 Task: Look for space in Selogiri, Indonesia from 4th June, 2023 to 15th June, 2023 for 2 adults in price range Rs.10000 to Rs.15000. Place can be entire place with 1  bedroom having 1 bed and 1 bathroom. Property type can be house, flat, guest house, hotel. Booking option can be shelf check-in. Required host language is English.
Action: Mouse moved to (426, 50)
Screenshot: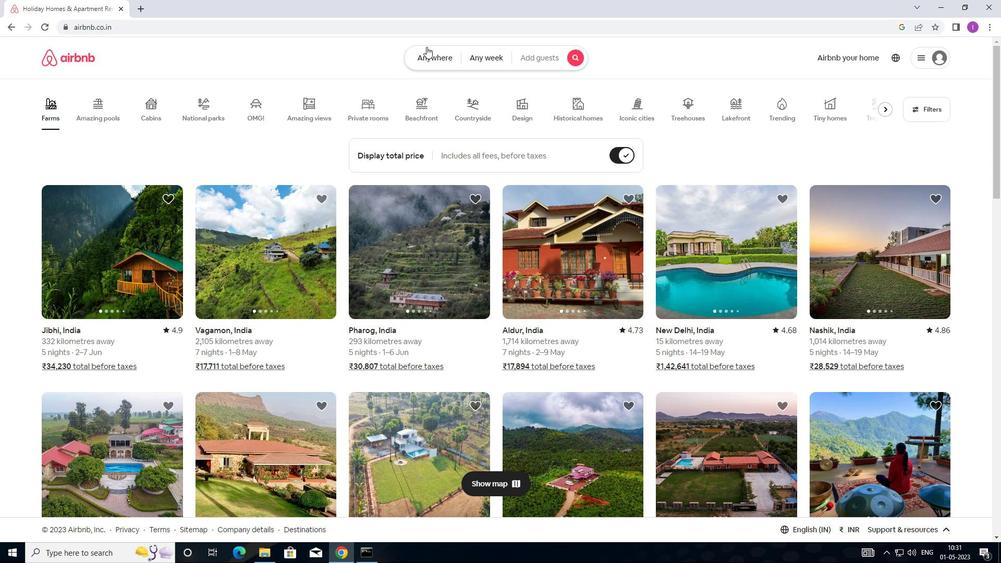 
Action: Mouse pressed left at (426, 50)
Screenshot: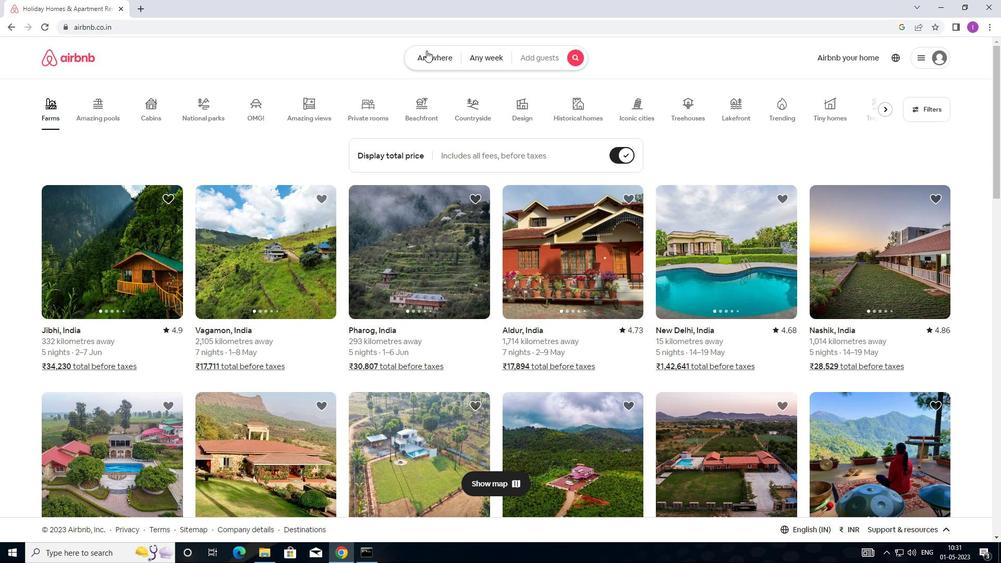
Action: Mouse moved to (327, 104)
Screenshot: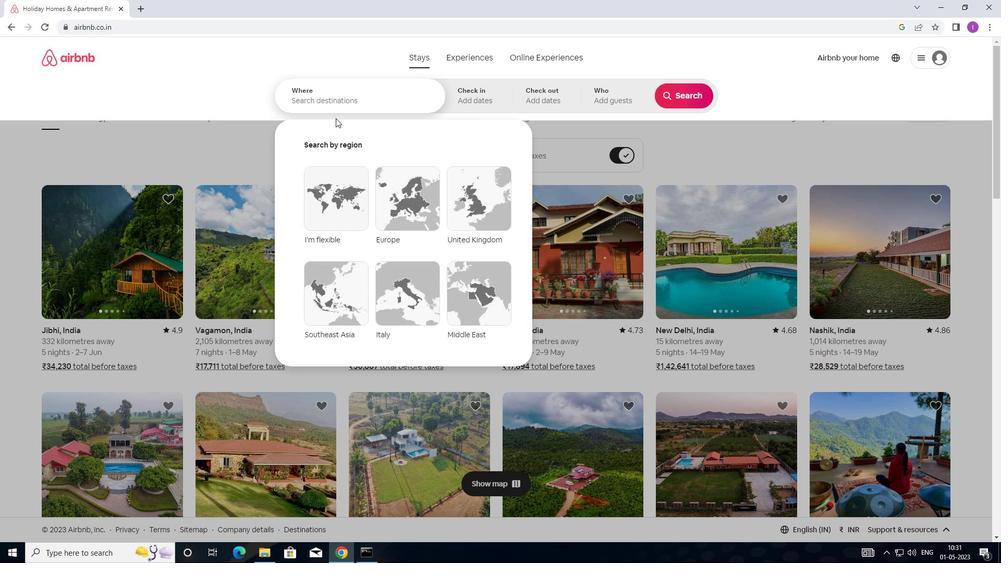 
Action: Mouse pressed left at (327, 104)
Screenshot: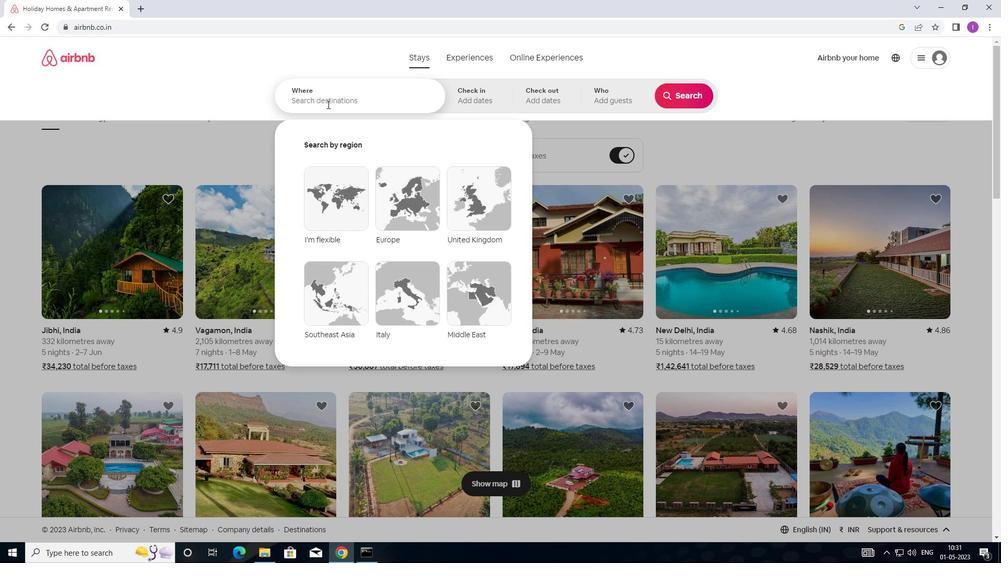 
Action: Mouse moved to (335, 108)
Screenshot: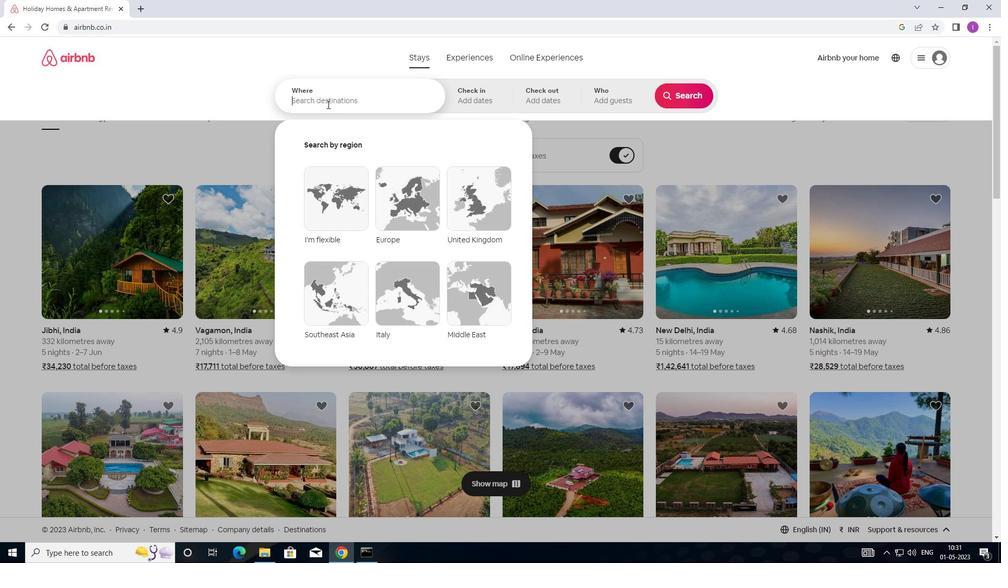 
Action: Key pressed <Key.shift>SELOGIRI,<Key.shift>INDONESIA
Screenshot: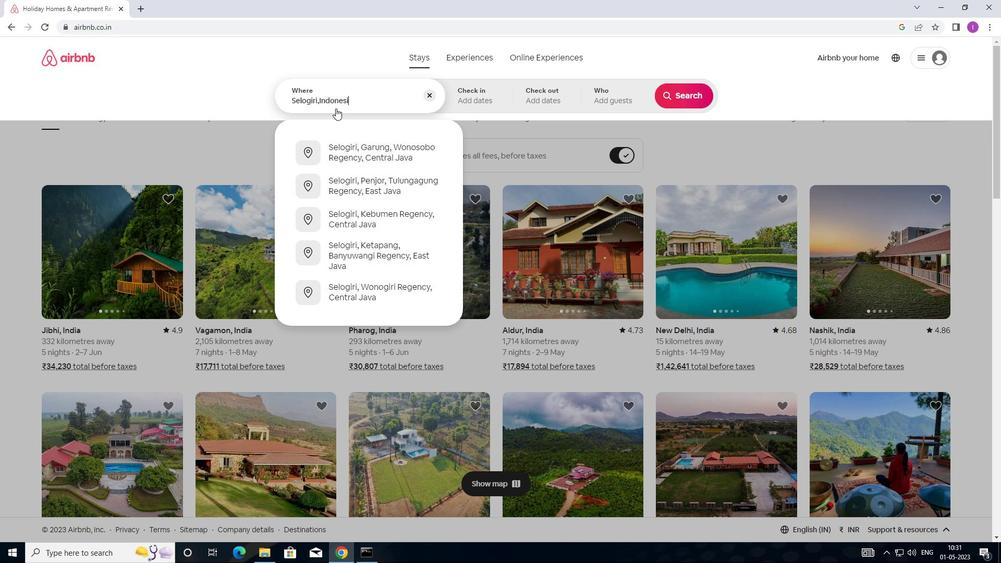 
Action: Mouse moved to (469, 102)
Screenshot: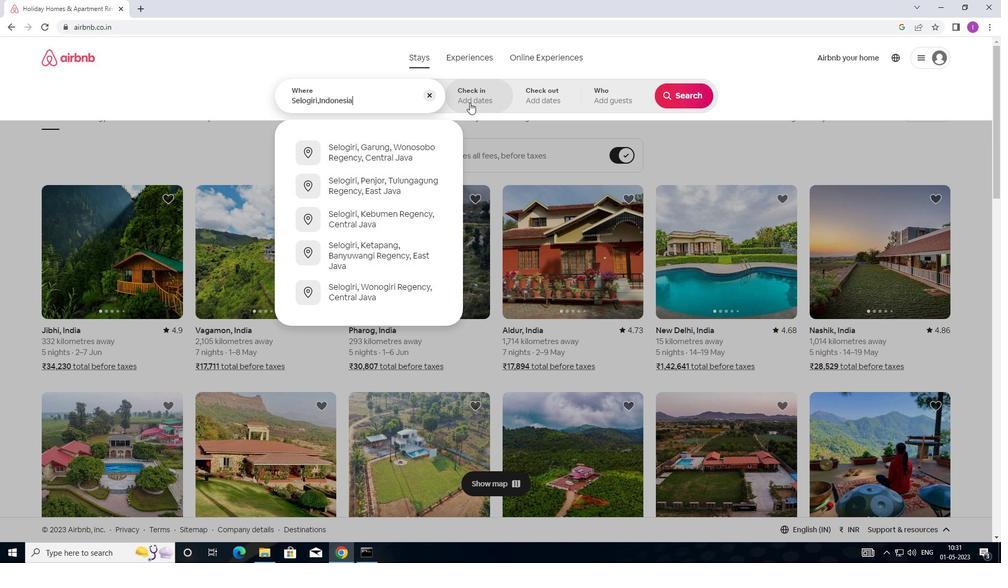 
Action: Mouse pressed left at (469, 102)
Screenshot: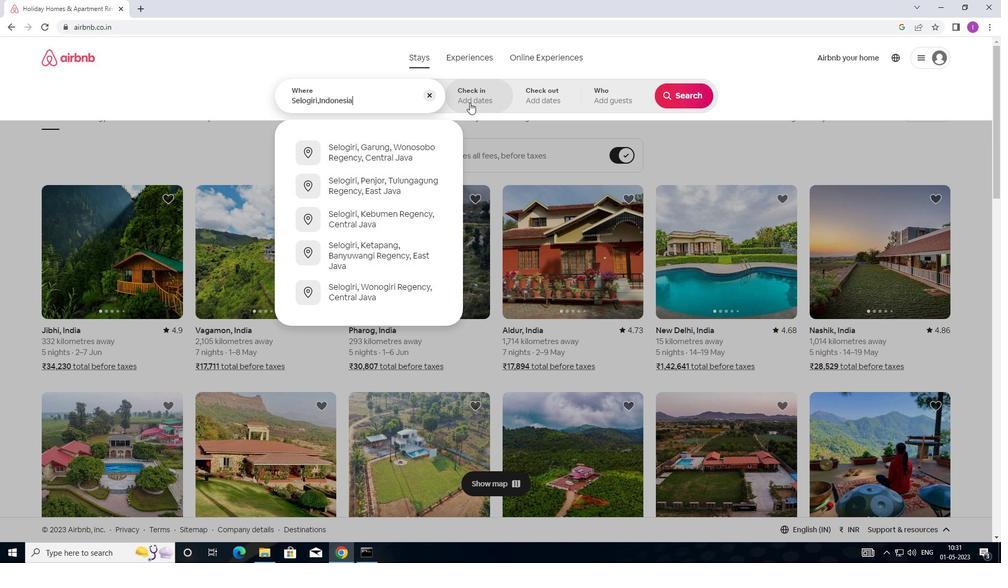 
Action: Mouse moved to (518, 252)
Screenshot: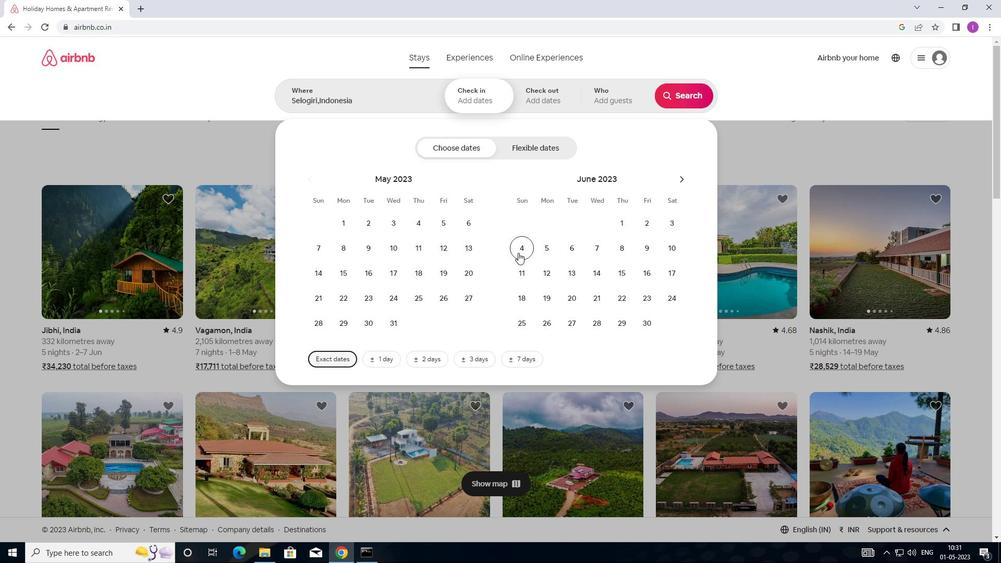 
Action: Mouse pressed left at (518, 252)
Screenshot: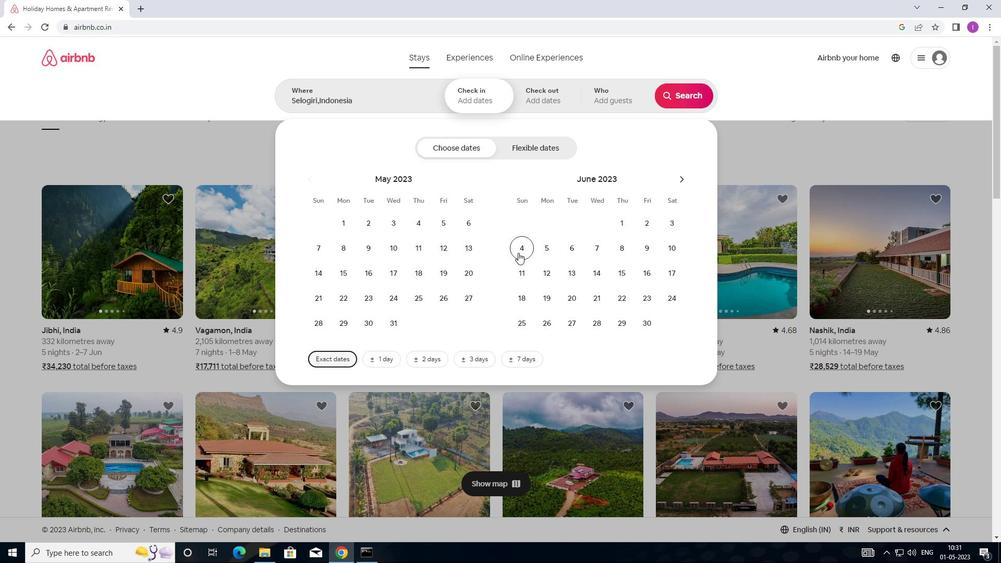 
Action: Mouse moved to (630, 277)
Screenshot: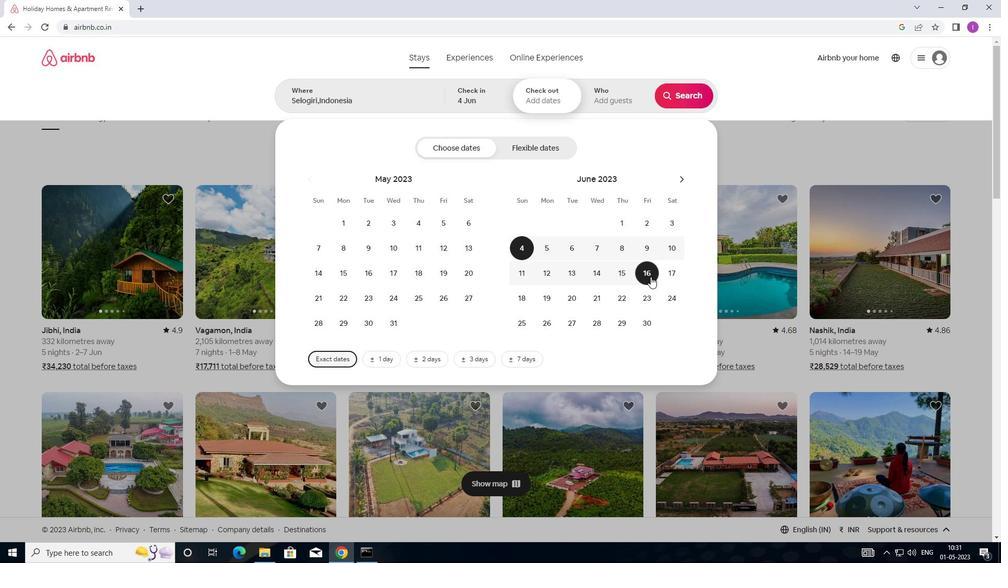 
Action: Mouse pressed left at (630, 277)
Screenshot: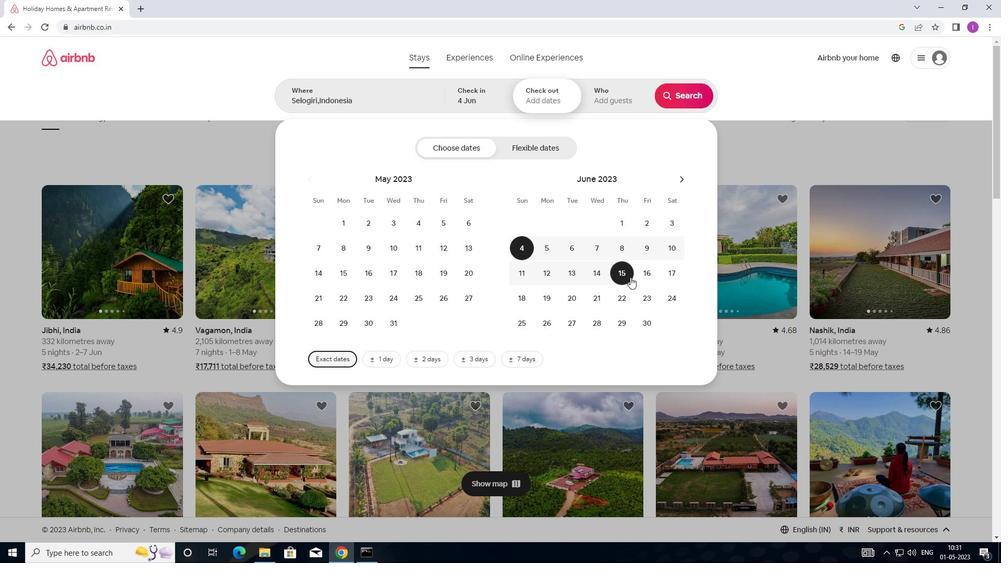 
Action: Mouse moved to (615, 104)
Screenshot: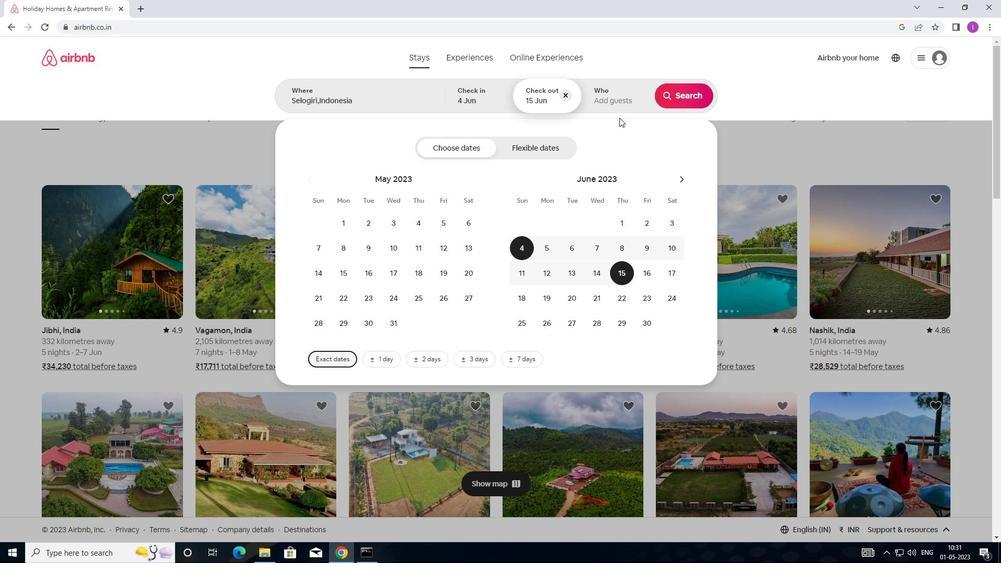
Action: Mouse pressed left at (615, 104)
Screenshot: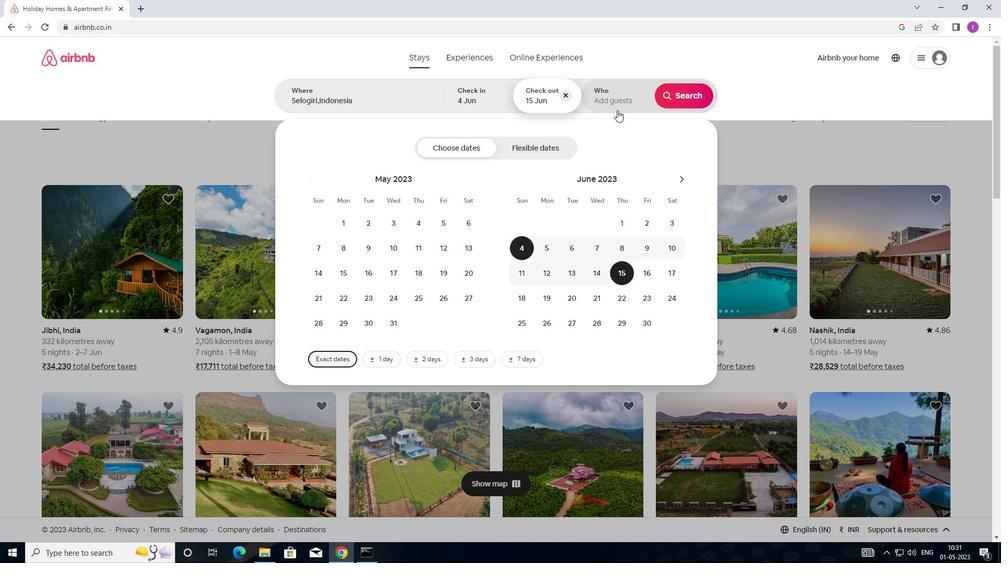 
Action: Mouse moved to (687, 152)
Screenshot: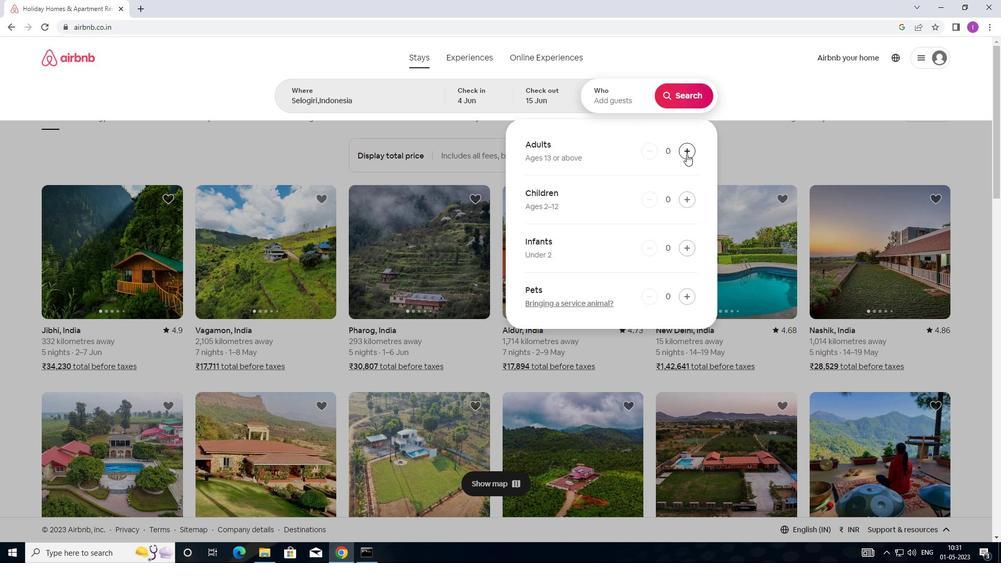 
Action: Mouse pressed left at (687, 152)
Screenshot: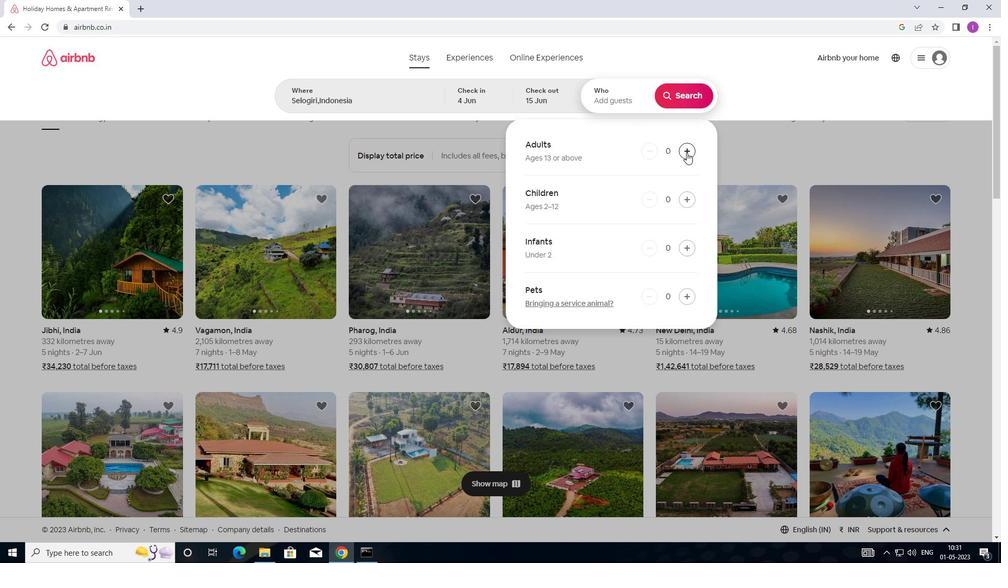 
Action: Mouse pressed left at (687, 152)
Screenshot: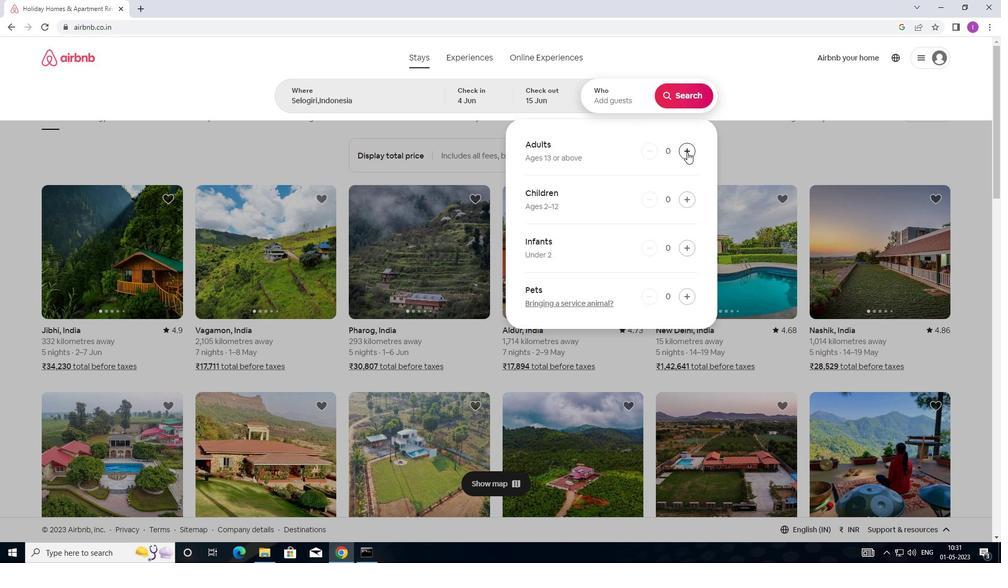 
Action: Mouse moved to (684, 100)
Screenshot: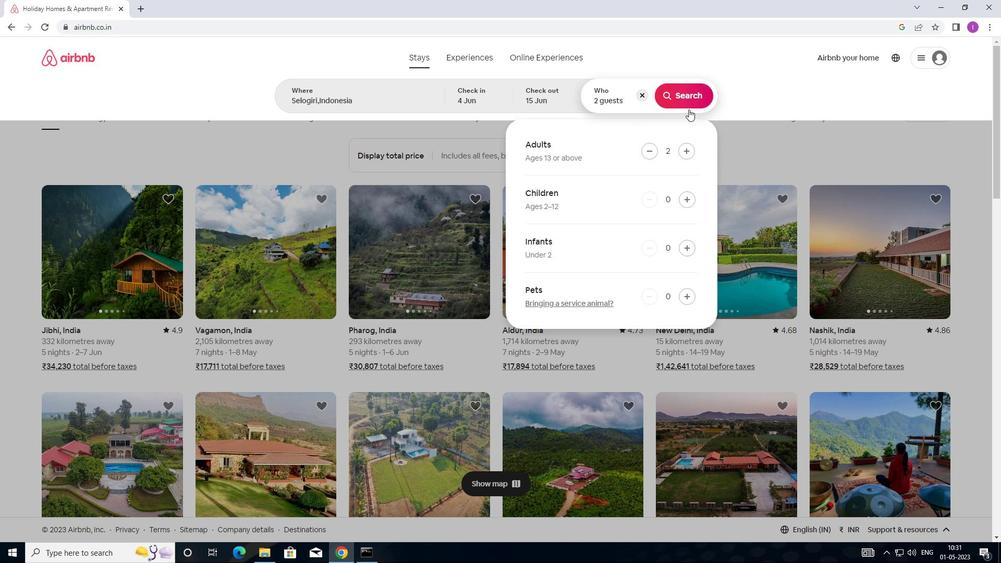 
Action: Mouse pressed left at (684, 100)
Screenshot: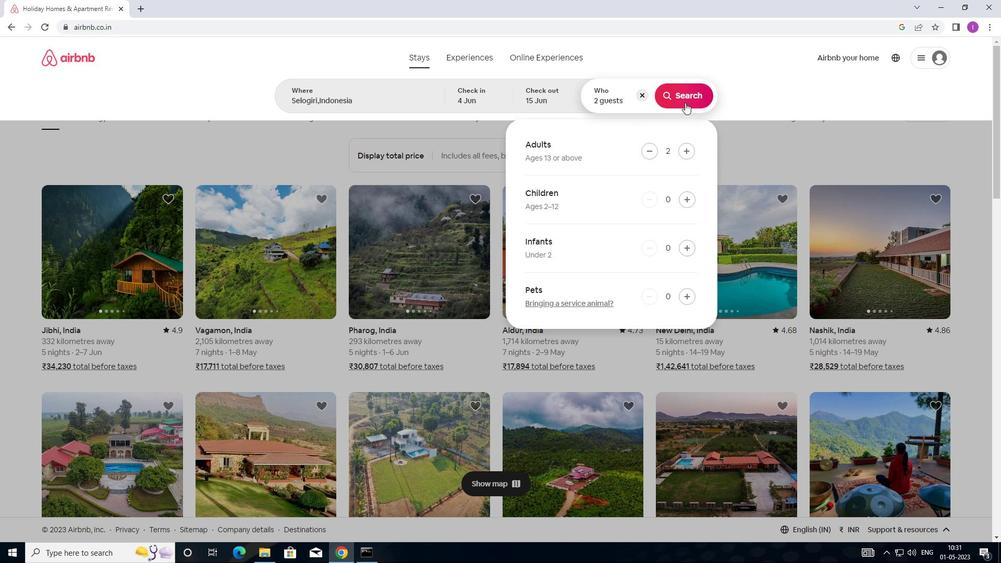 
Action: Mouse moved to (939, 98)
Screenshot: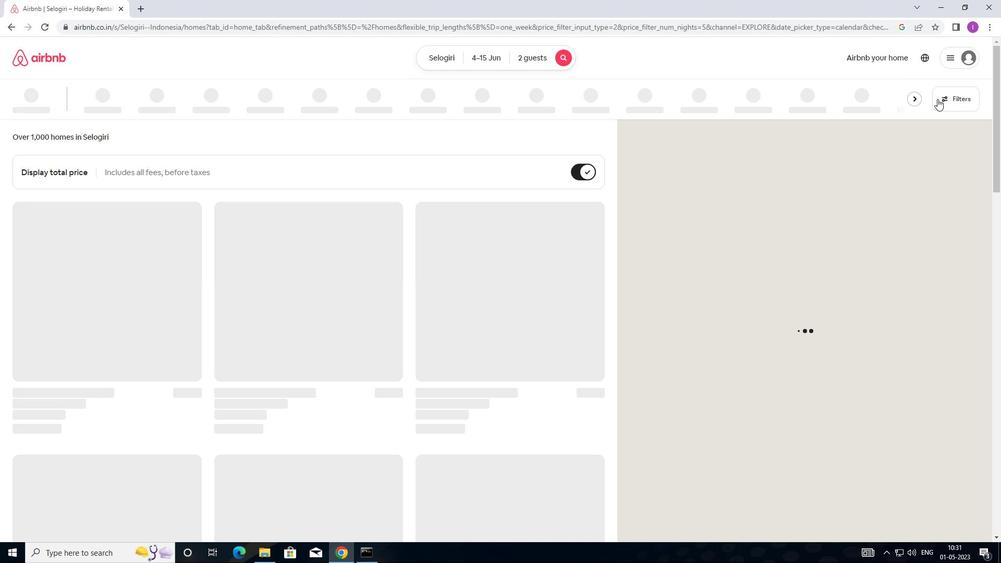 
Action: Mouse pressed left at (939, 98)
Screenshot: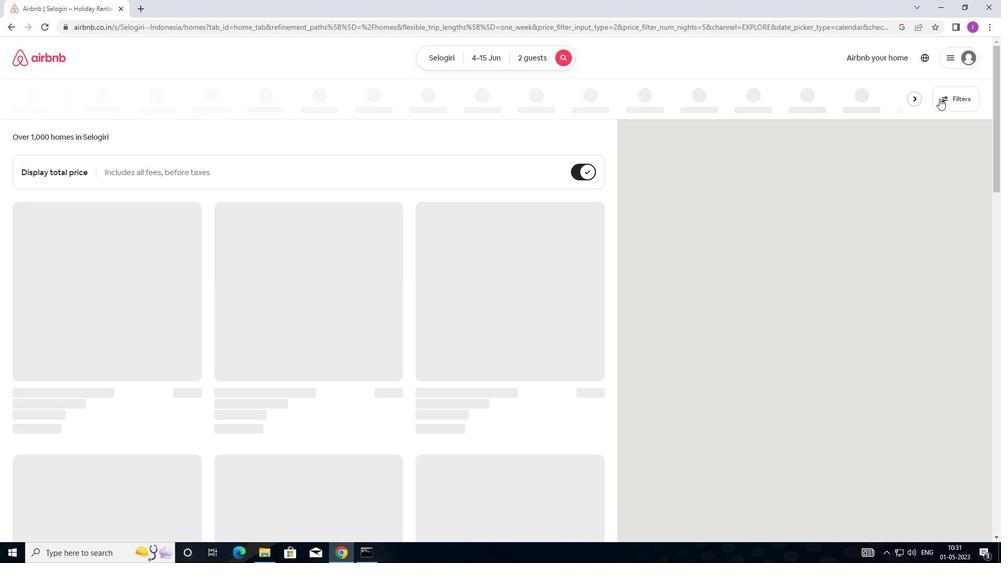 
Action: Mouse moved to (382, 229)
Screenshot: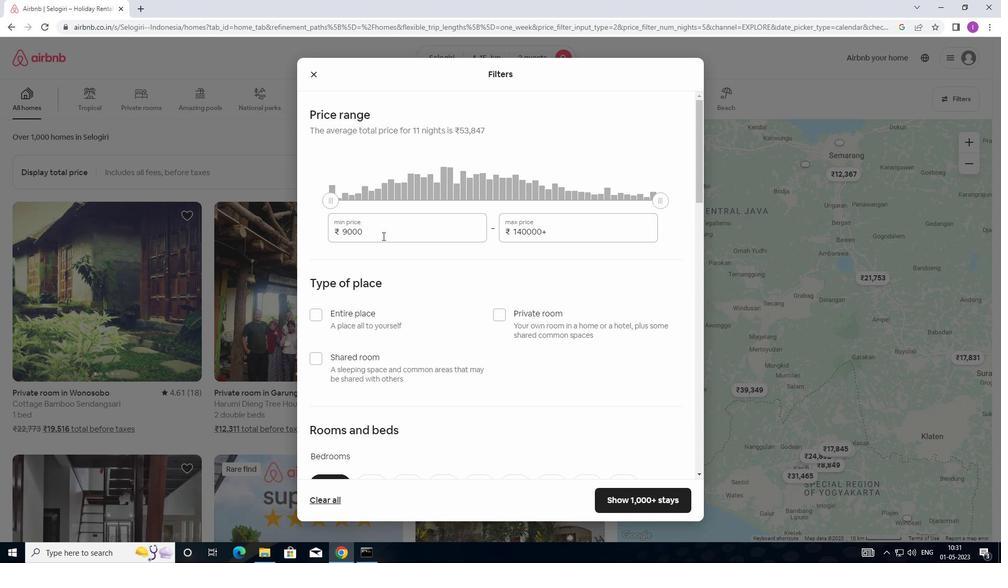 
Action: Mouse pressed left at (382, 229)
Screenshot: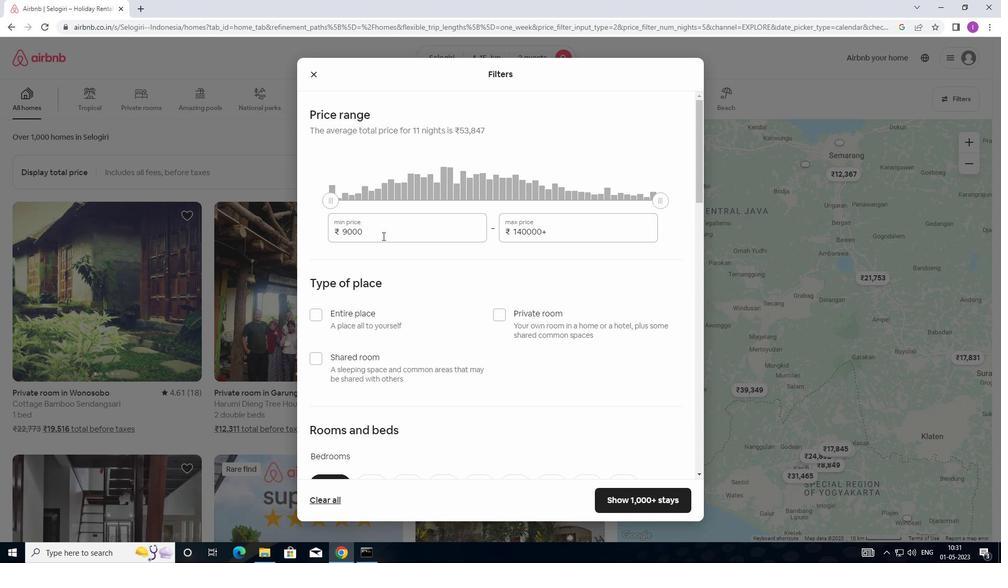 
Action: Mouse moved to (331, 229)
Screenshot: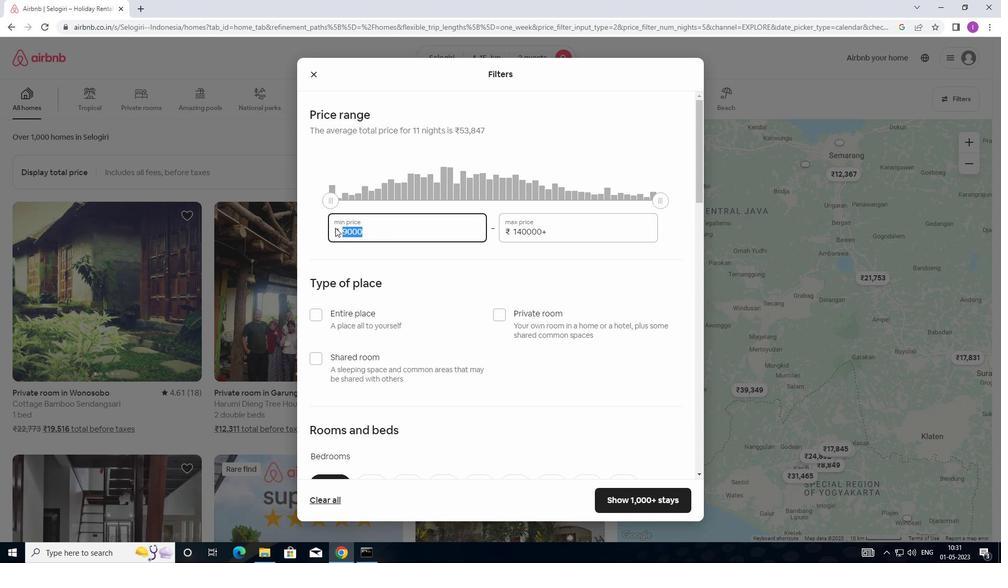
Action: Key pressed 10000
Screenshot: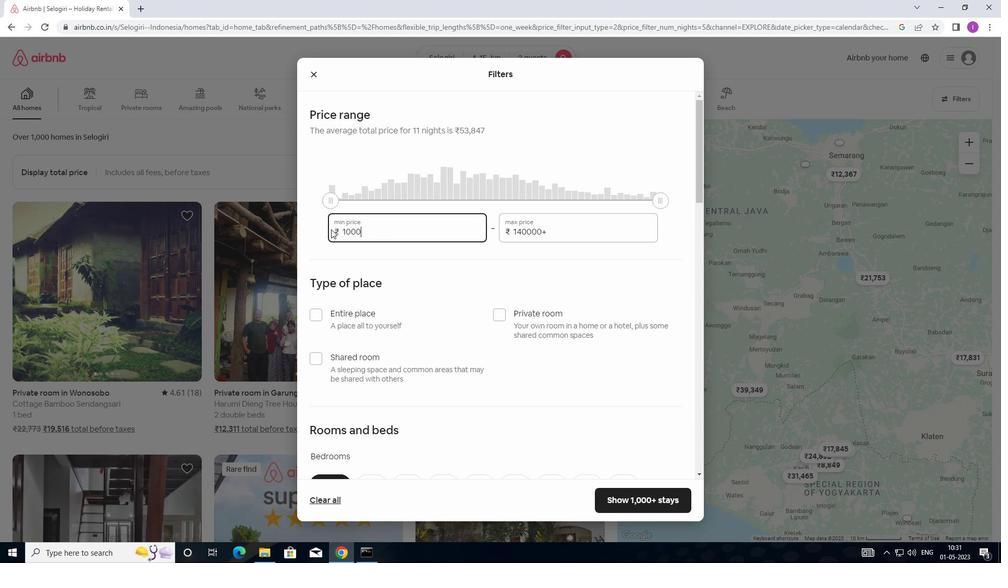 
Action: Mouse moved to (558, 227)
Screenshot: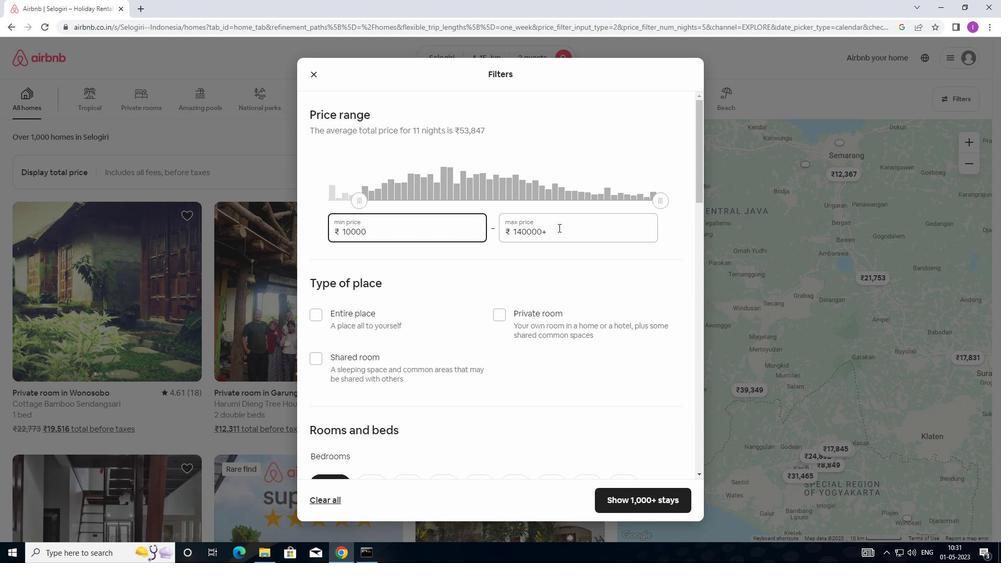 
Action: Mouse pressed left at (558, 227)
Screenshot: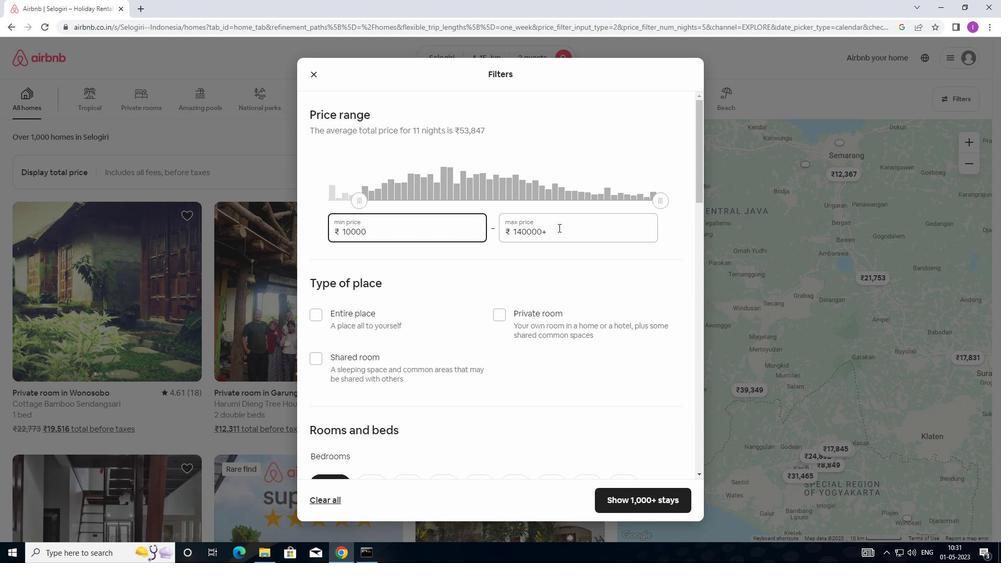 
Action: Mouse moved to (508, 239)
Screenshot: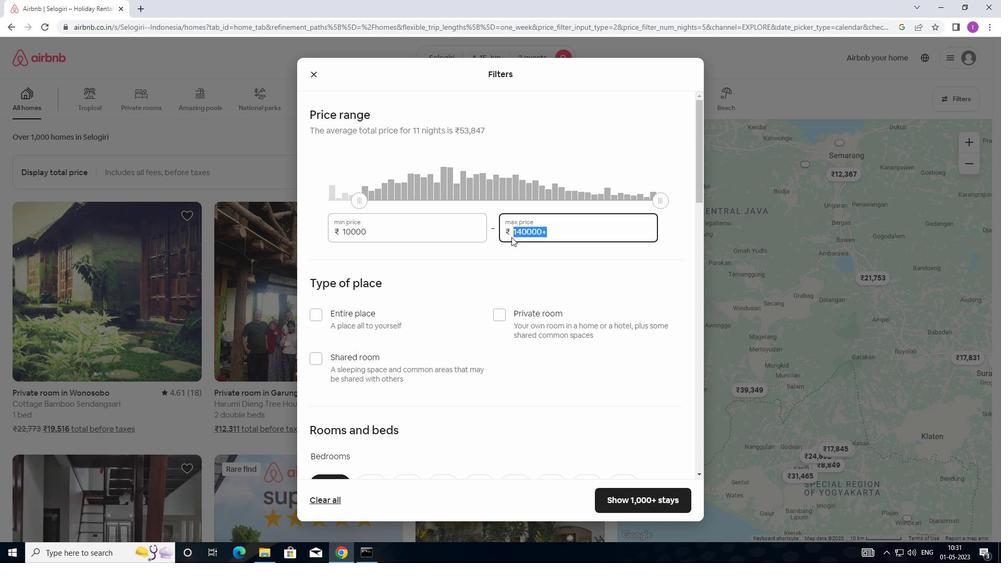 
Action: Key pressed 14<Key.backspace>5000
Screenshot: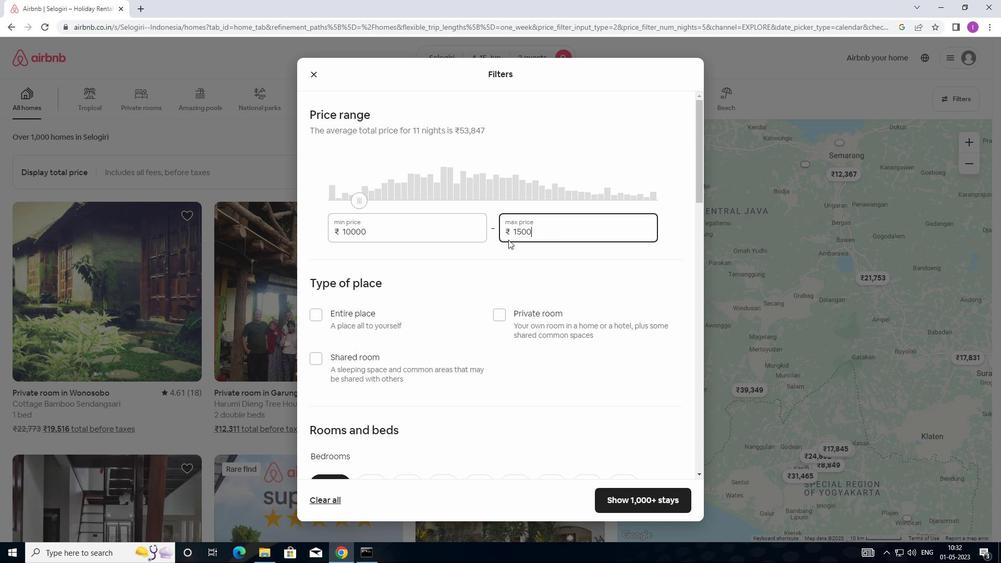 
Action: Mouse moved to (314, 316)
Screenshot: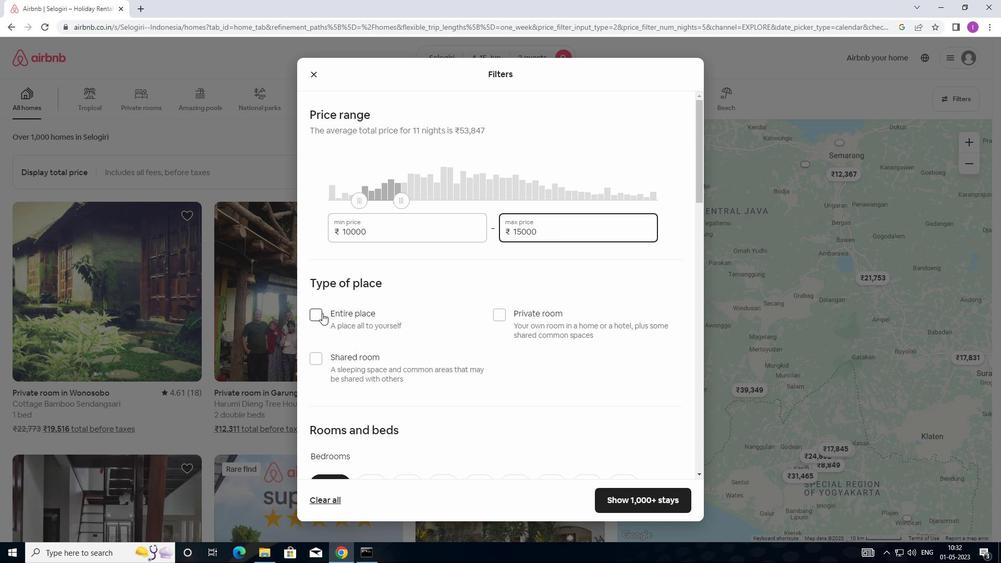 
Action: Mouse pressed left at (314, 316)
Screenshot: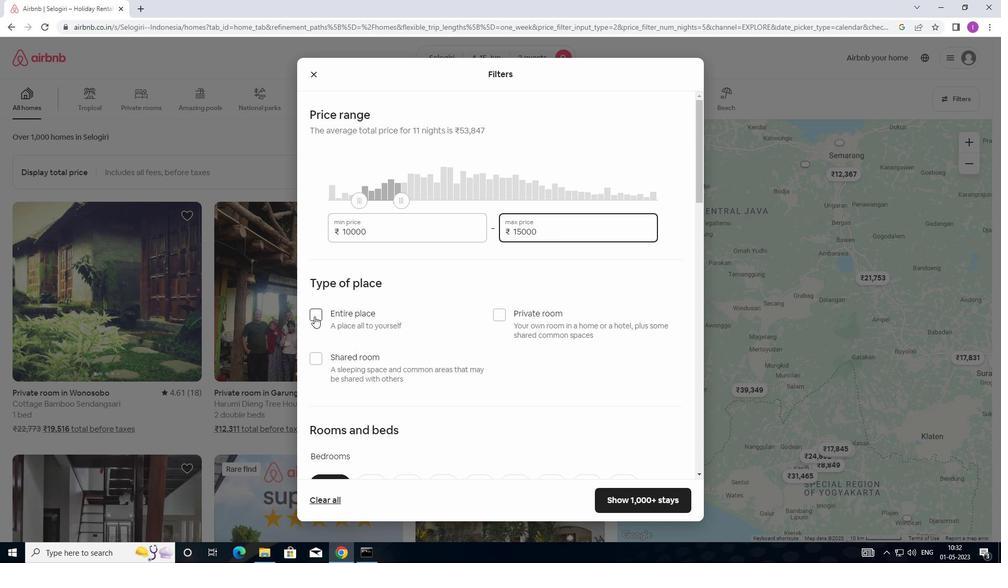 
Action: Mouse moved to (383, 291)
Screenshot: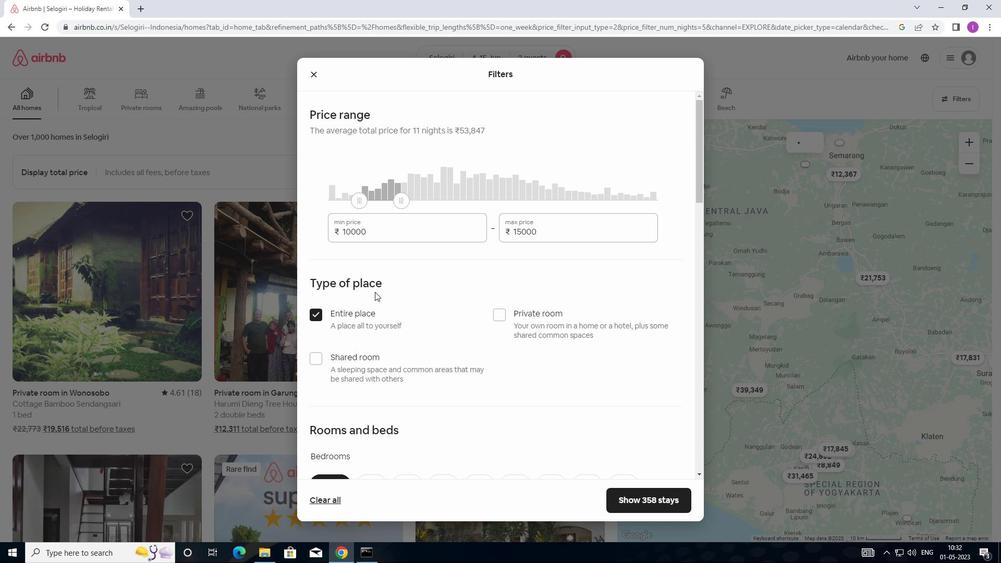
Action: Mouse scrolled (383, 290) with delta (0, 0)
Screenshot: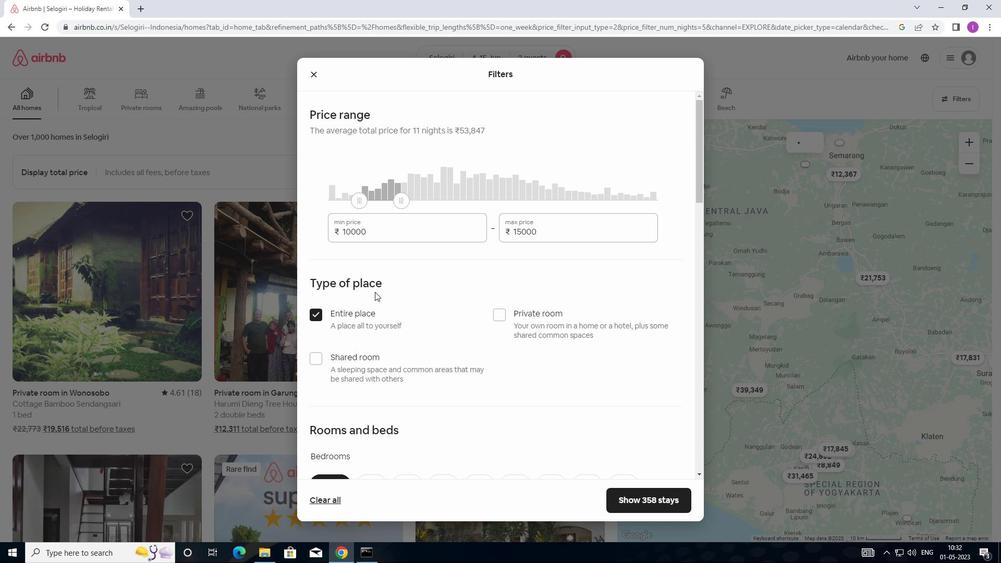 
Action: Mouse moved to (387, 302)
Screenshot: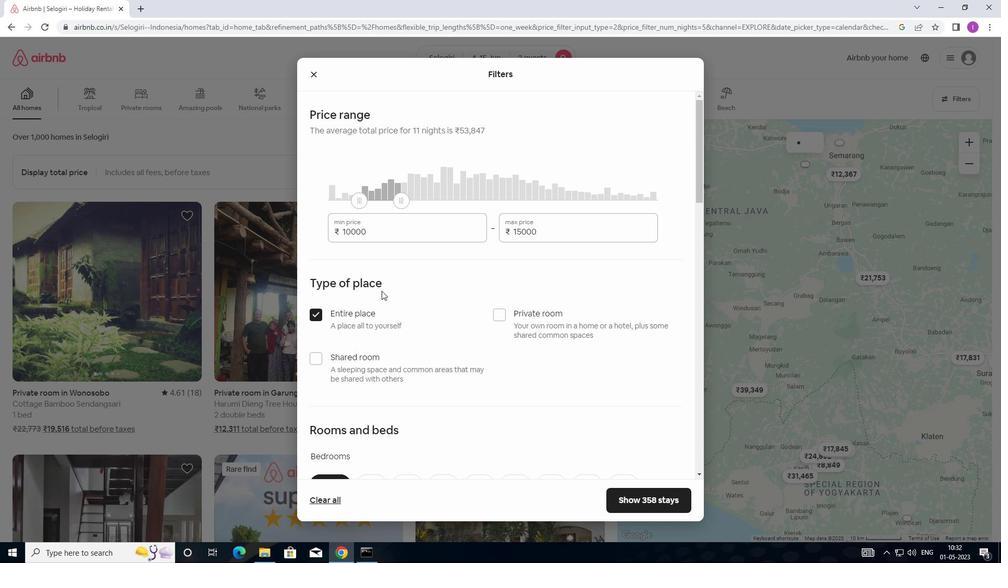 
Action: Mouse scrolled (387, 302) with delta (0, 0)
Screenshot: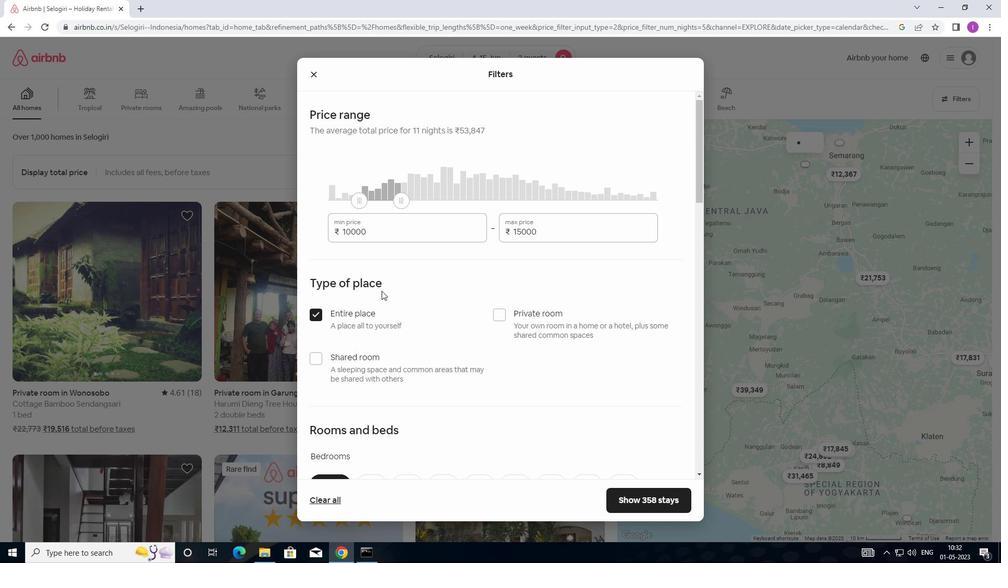 
Action: Mouse moved to (388, 304)
Screenshot: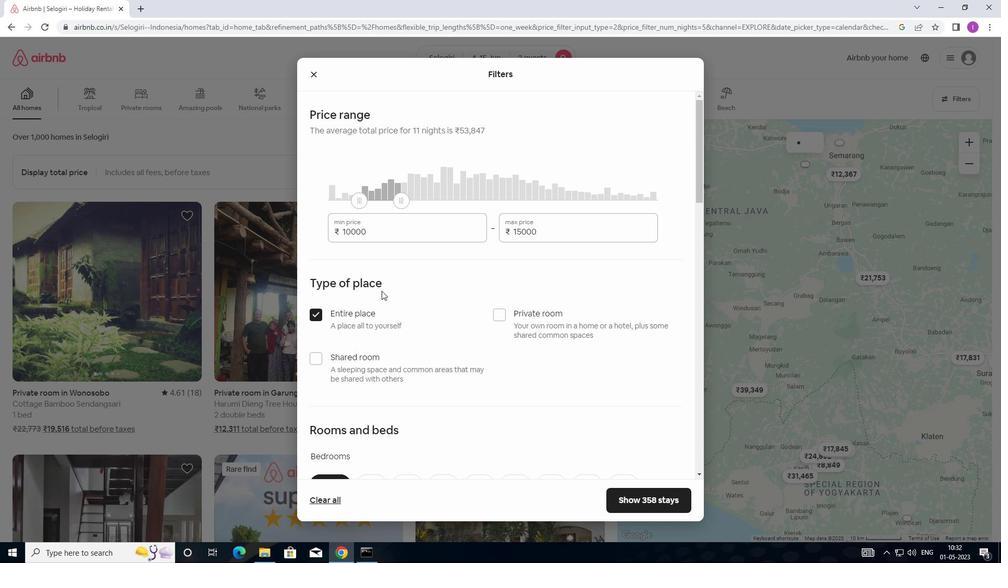 
Action: Mouse scrolled (388, 304) with delta (0, 0)
Screenshot: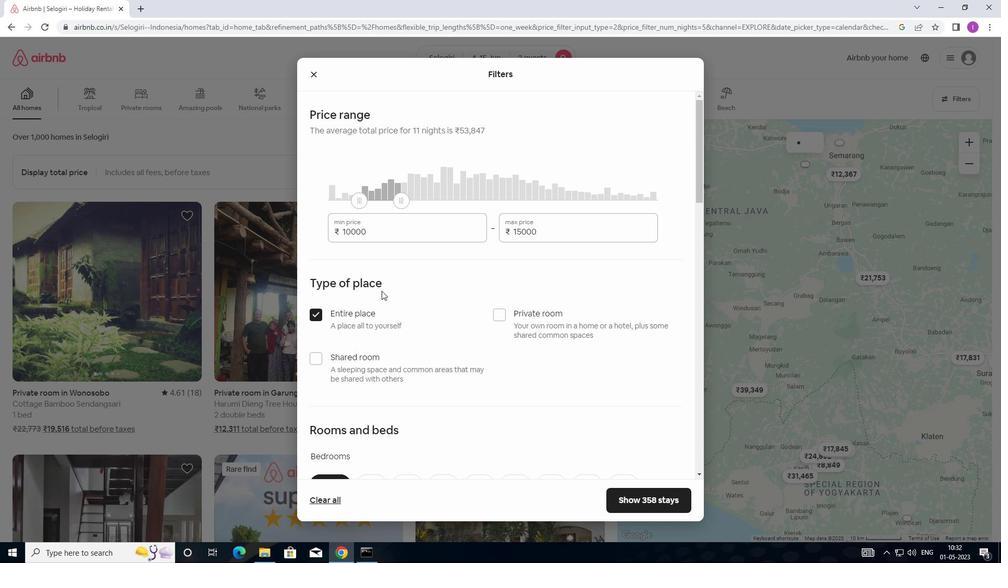 
Action: Mouse moved to (389, 307)
Screenshot: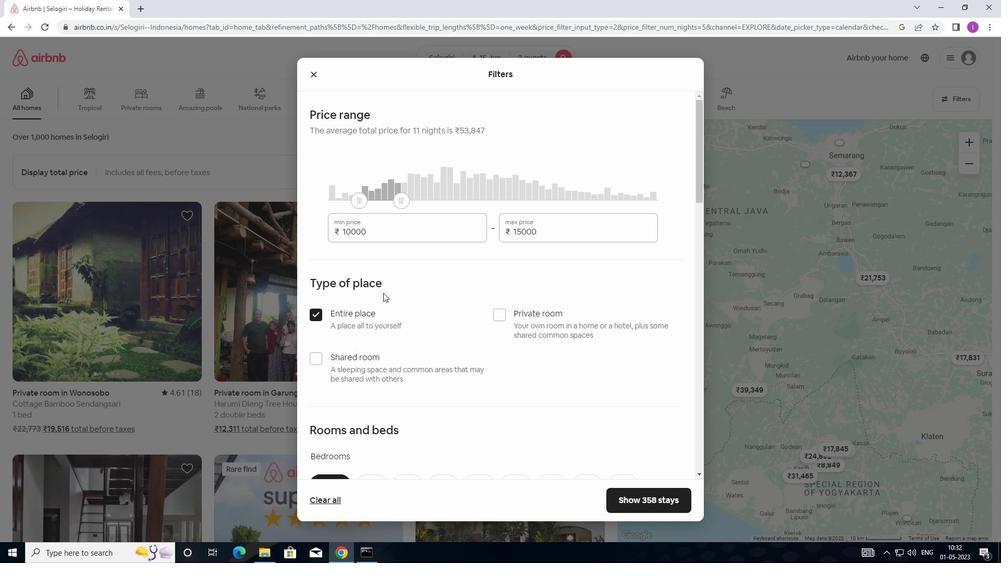 
Action: Mouse scrolled (389, 306) with delta (0, 0)
Screenshot: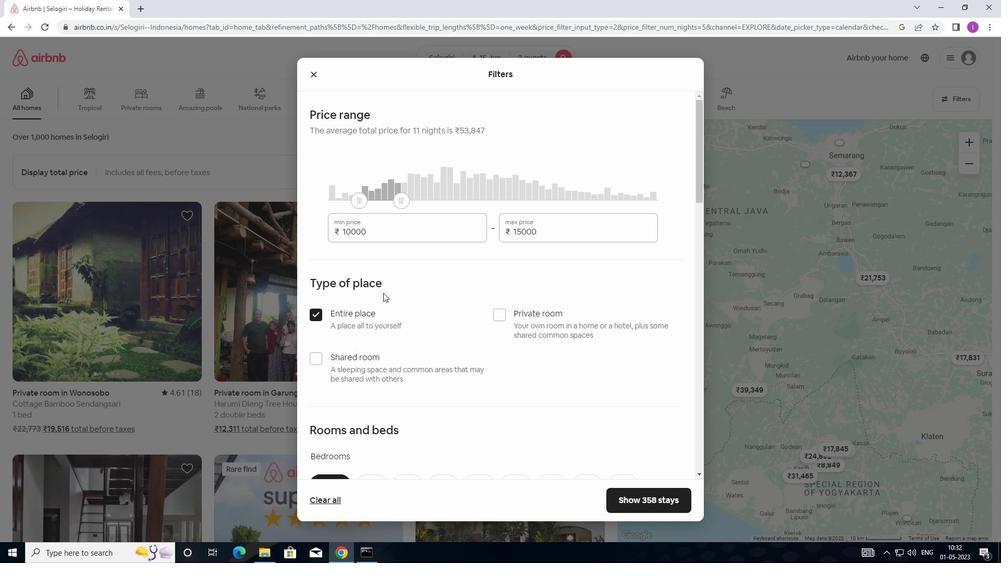 
Action: Mouse moved to (373, 282)
Screenshot: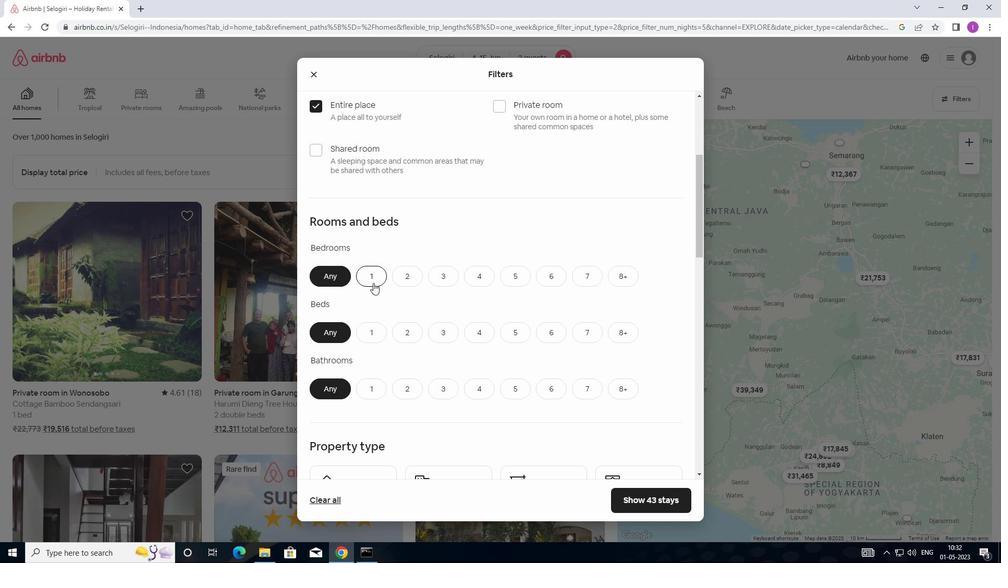 
Action: Mouse pressed left at (373, 282)
Screenshot: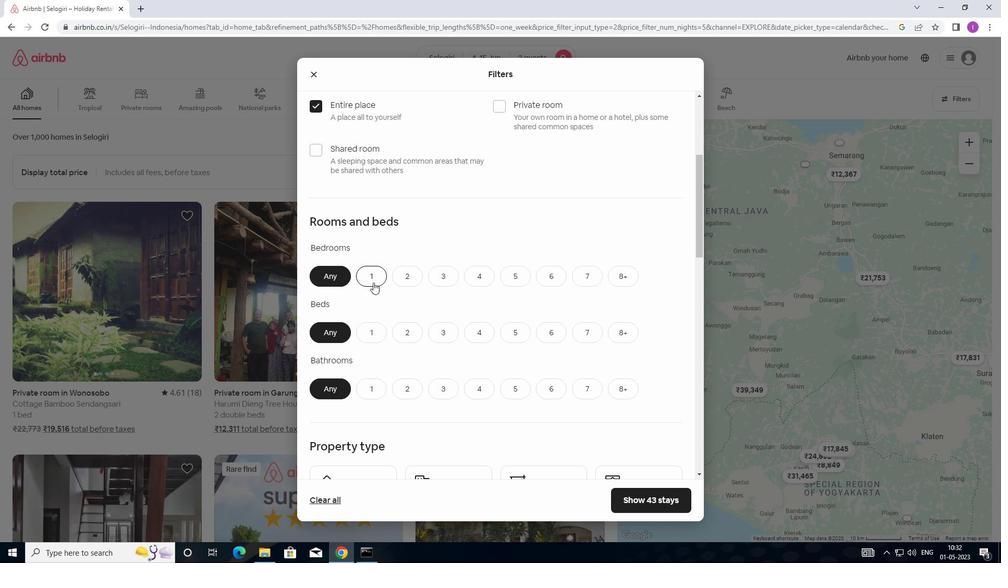 
Action: Mouse moved to (362, 334)
Screenshot: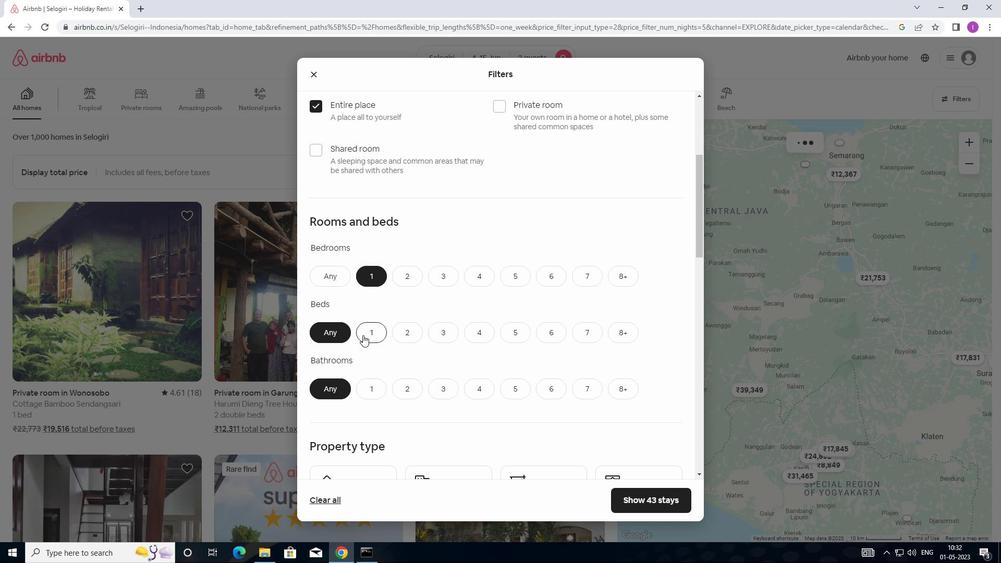 
Action: Mouse pressed left at (362, 334)
Screenshot: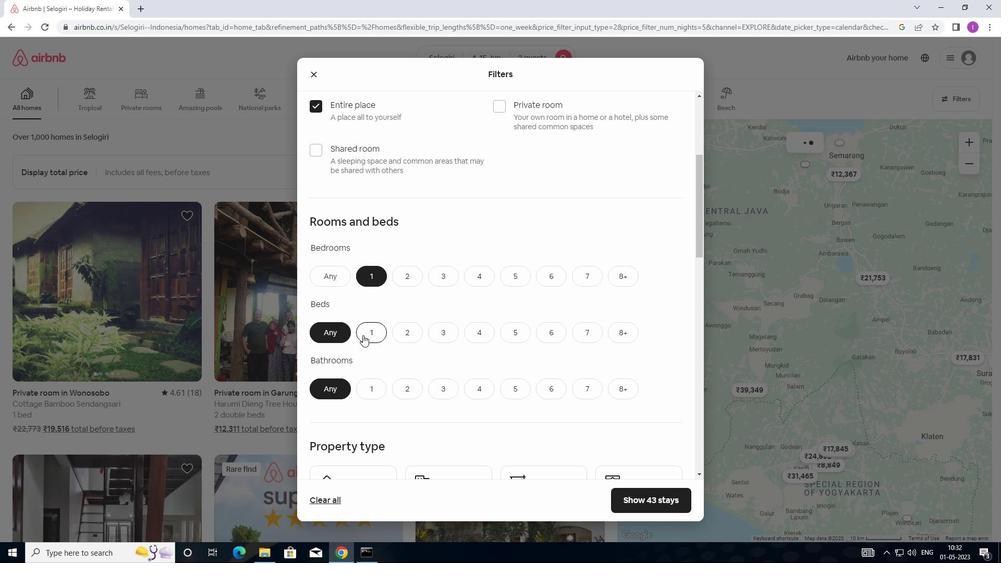 
Action: Mouse moved to (369, 386)
Screenshot: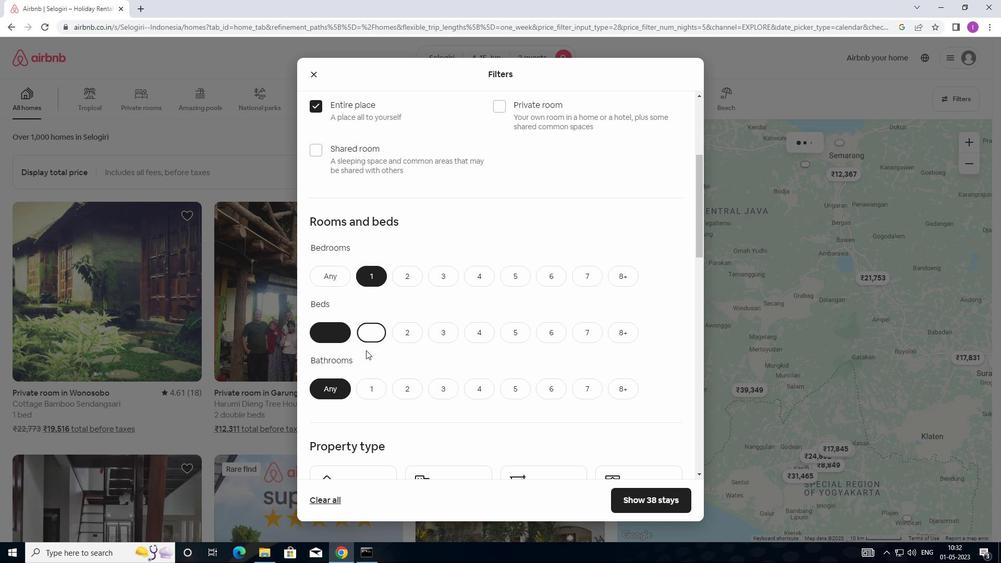 
Action: Mouse pressed left at (369, 386)
Screenshot: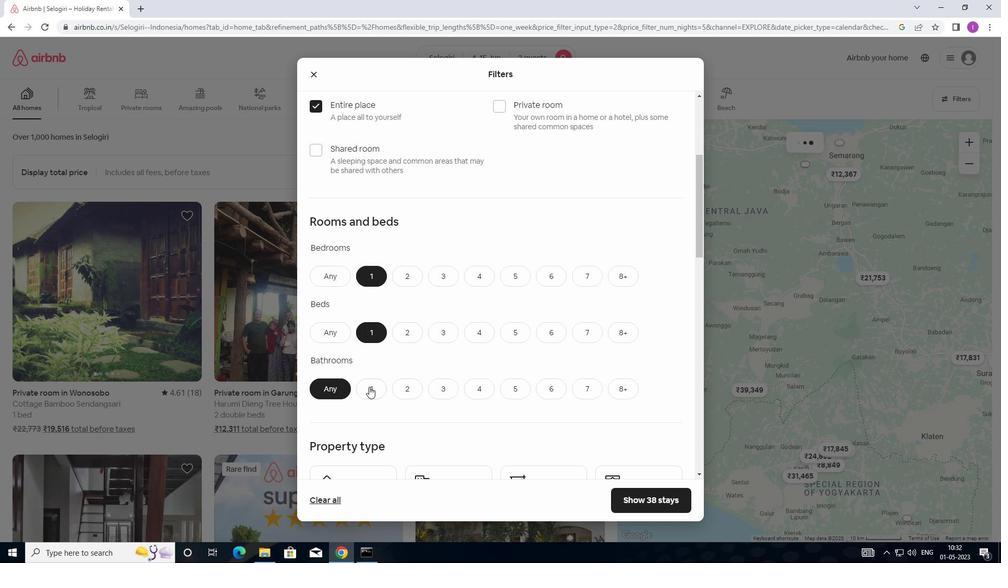 
Action: Mouse moved to (377, 362)
Screenshot: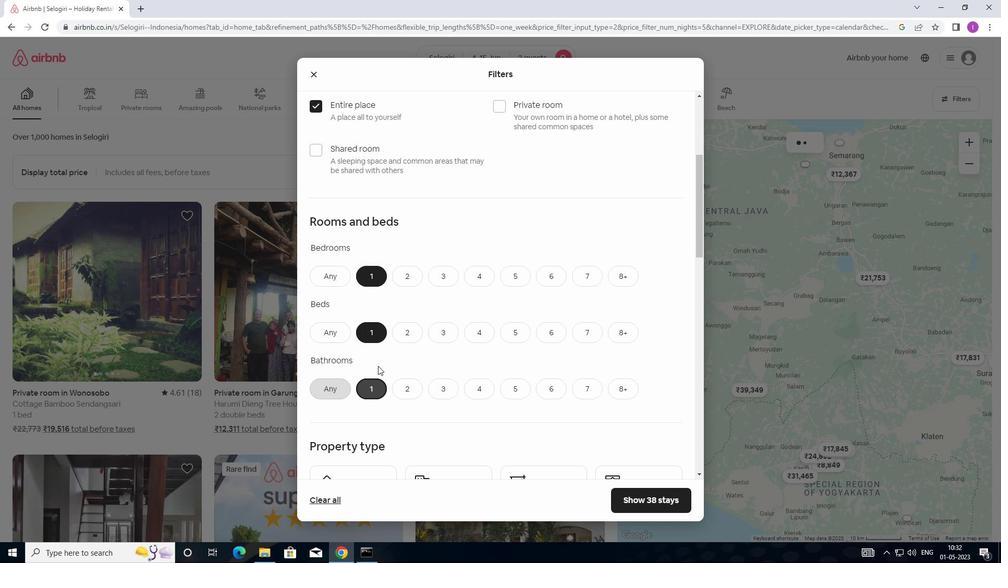 
Action: Mouse scrolled (377, 362) with delta (0, 0)
Screenshot: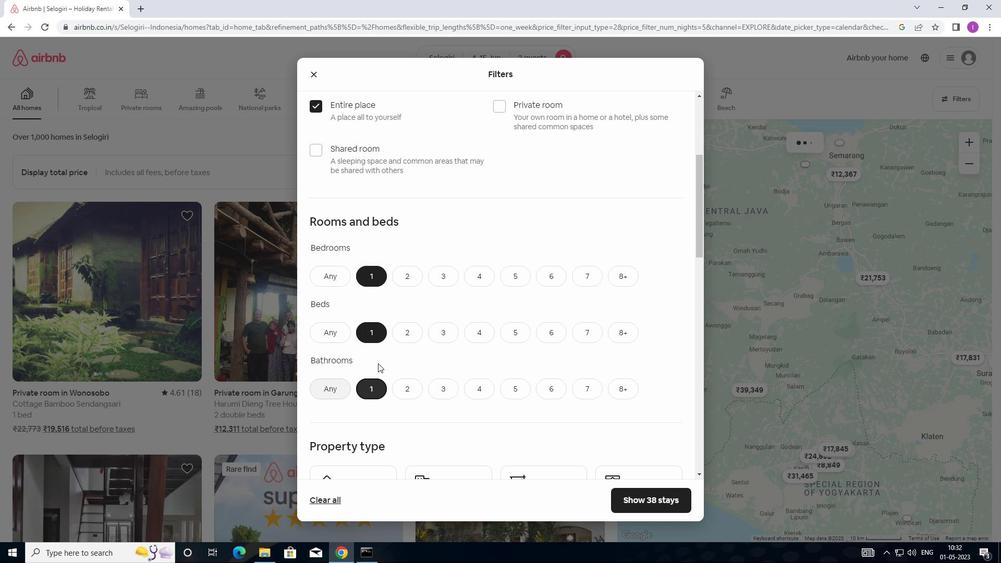 
Action: Mouse scrolled (377, 362) with delta (0, 0)
Screenshot: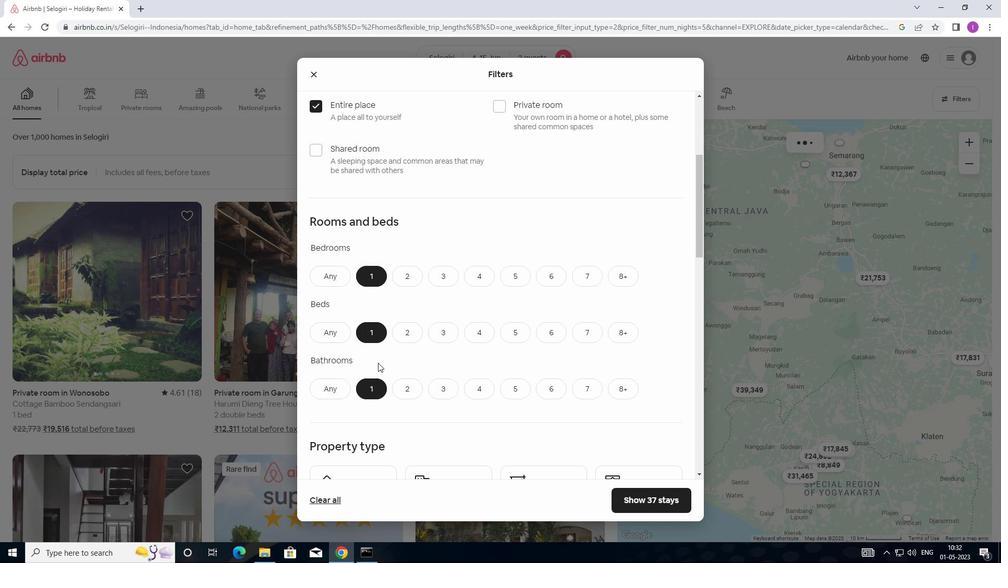 
Action: Mouse scrolled (377, 362) with delta (0, 0)
Screenshot: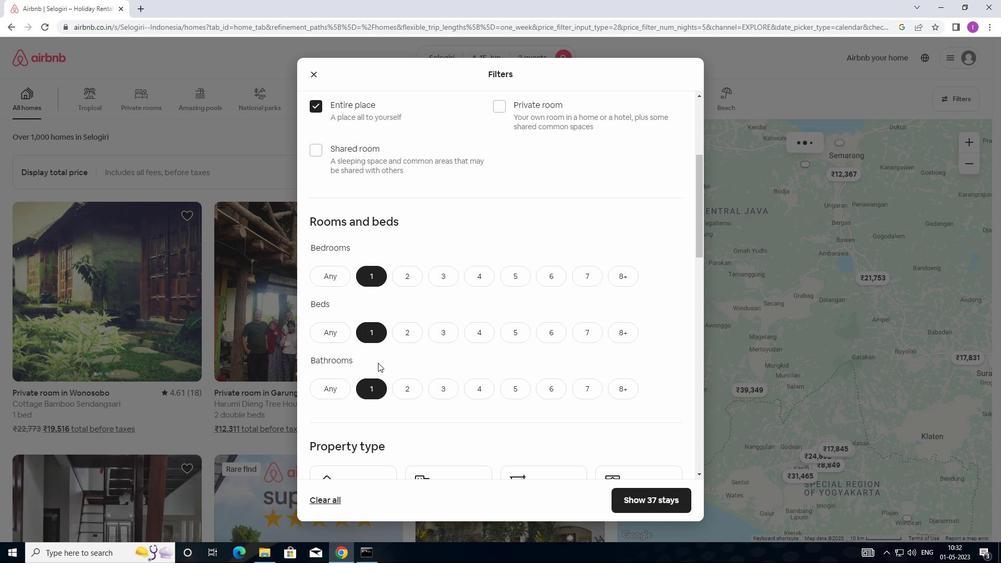 
Action: Mouse moved to (407, 324)
Screenshot: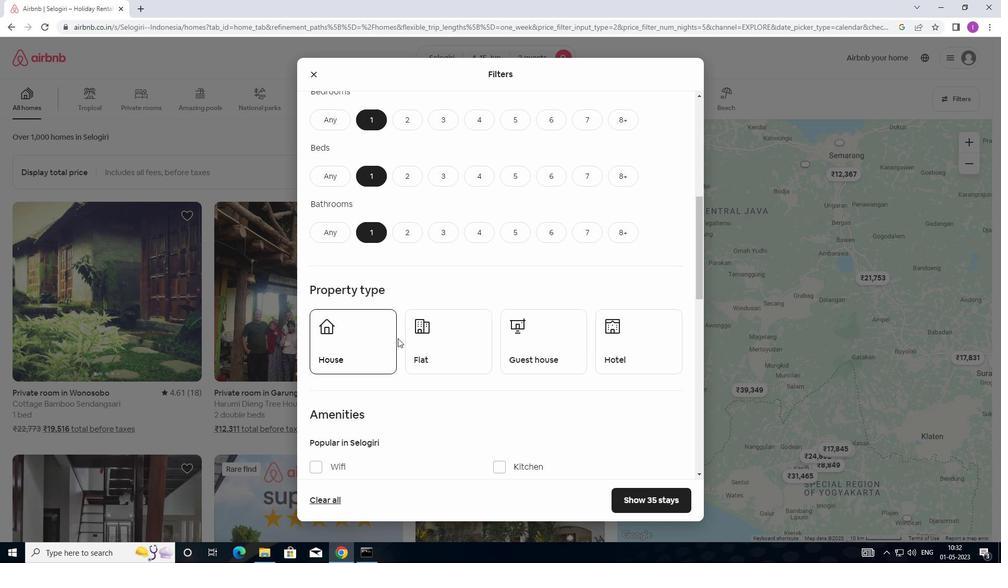 
Action: Mouse scrolled (407, 324) with delta (0, 0)
Screenshot: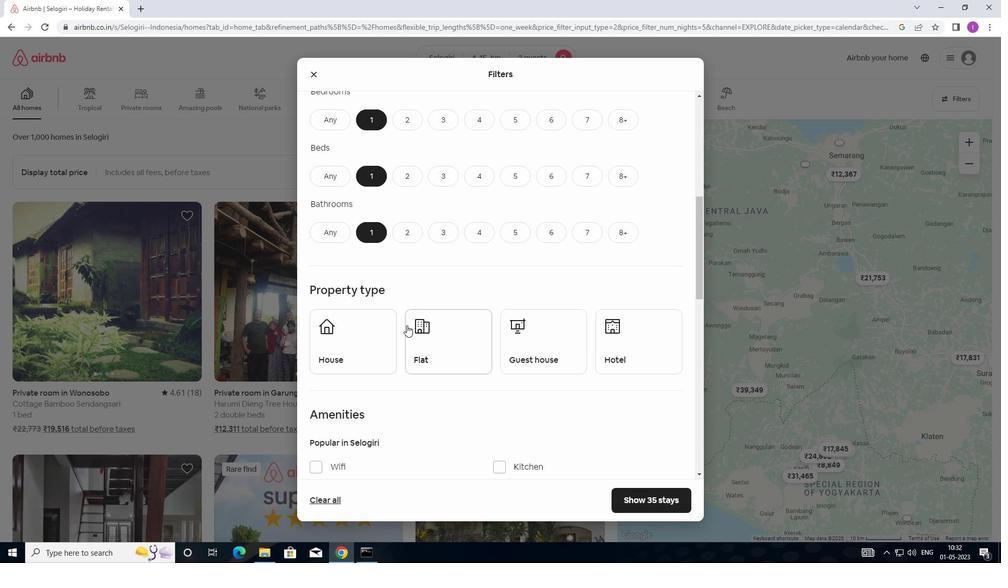 
Action: Mouse moved to (337, 309)
Screenshot: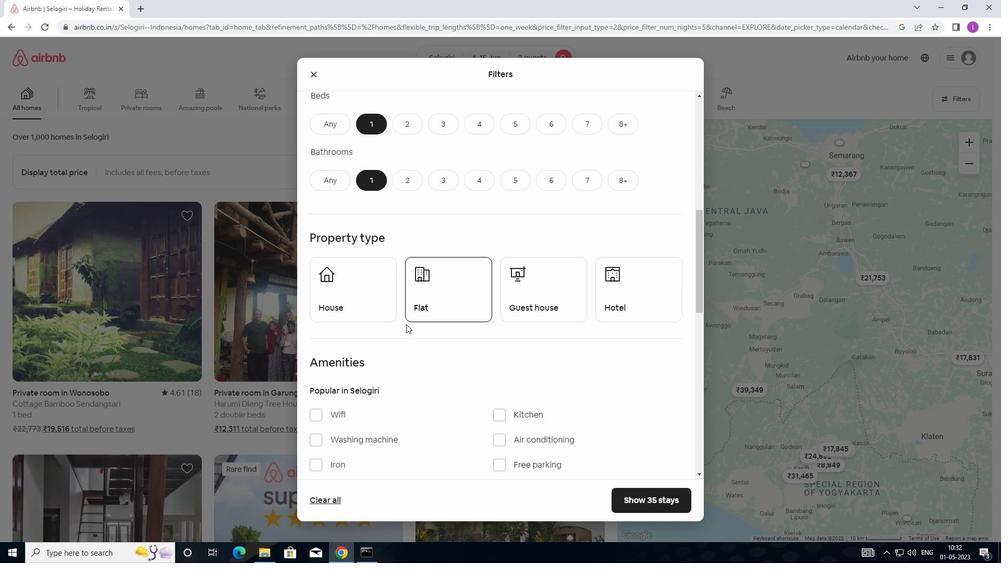 
Action: Mouse pressed left at (337, 309)
Screenshot: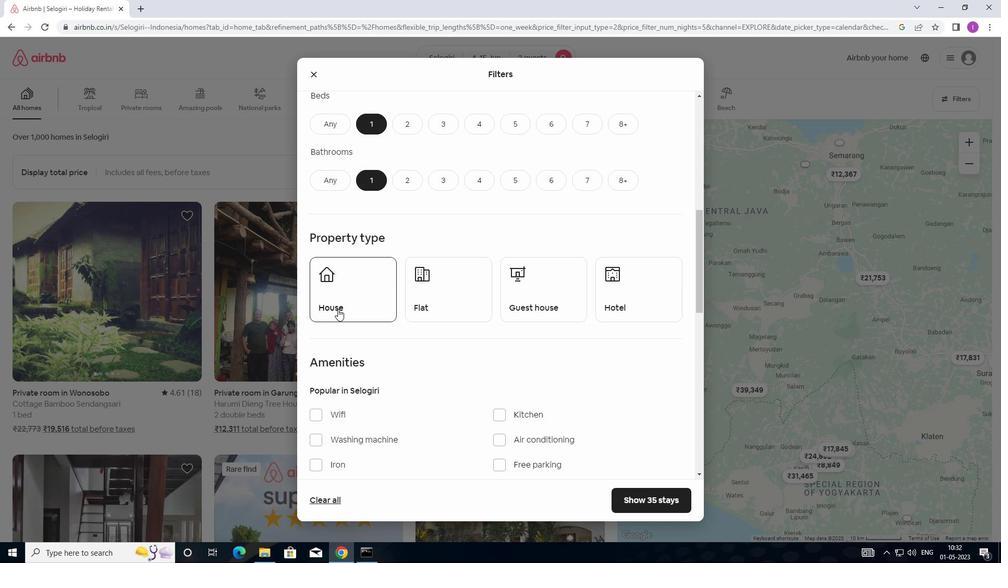 
Action: Mouse moved to (481, 307)
Screenshot: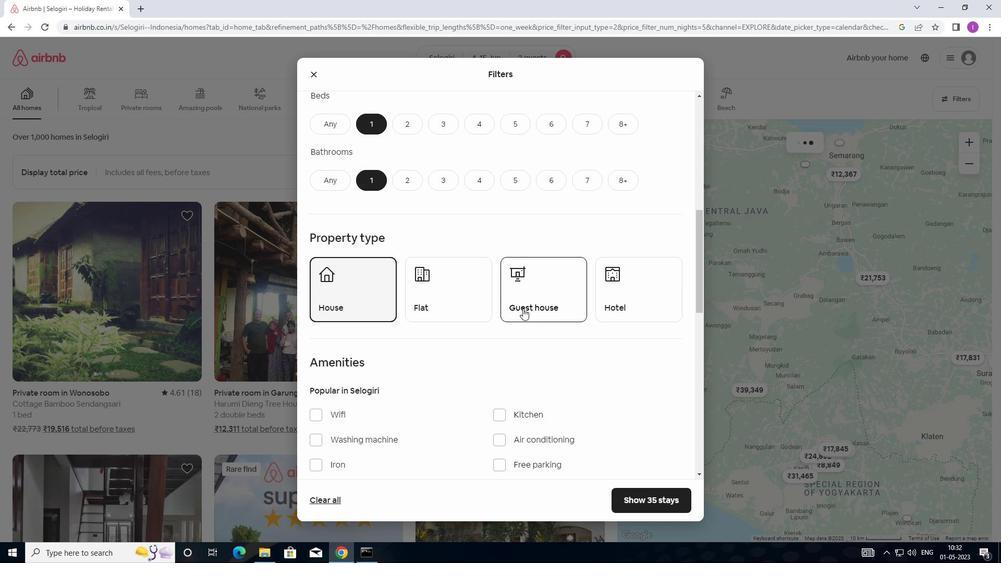 
Action: Mouse pressed left at (481, 307)
Screenshot: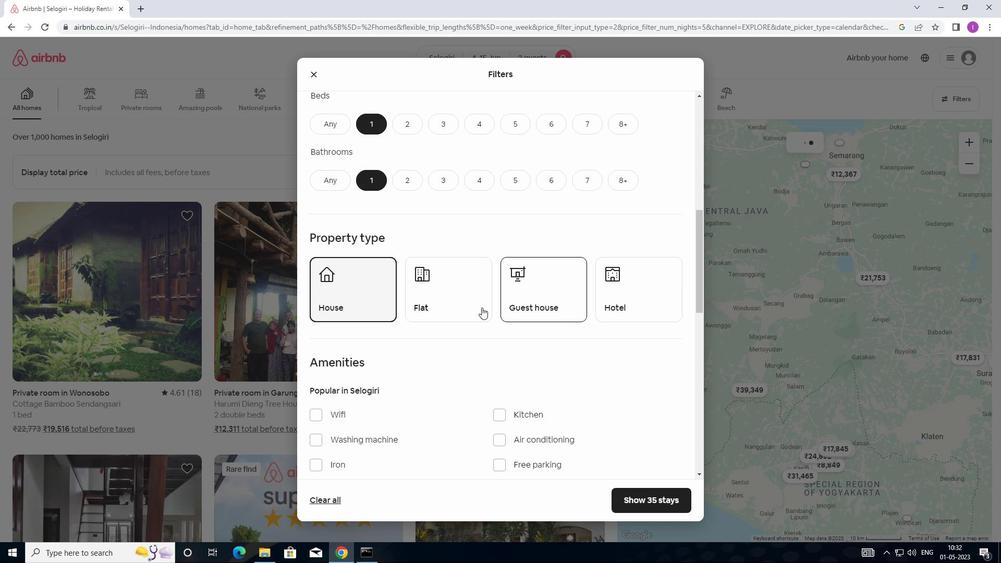 
Action: Mouse moved to (550, 306)
Screenshot: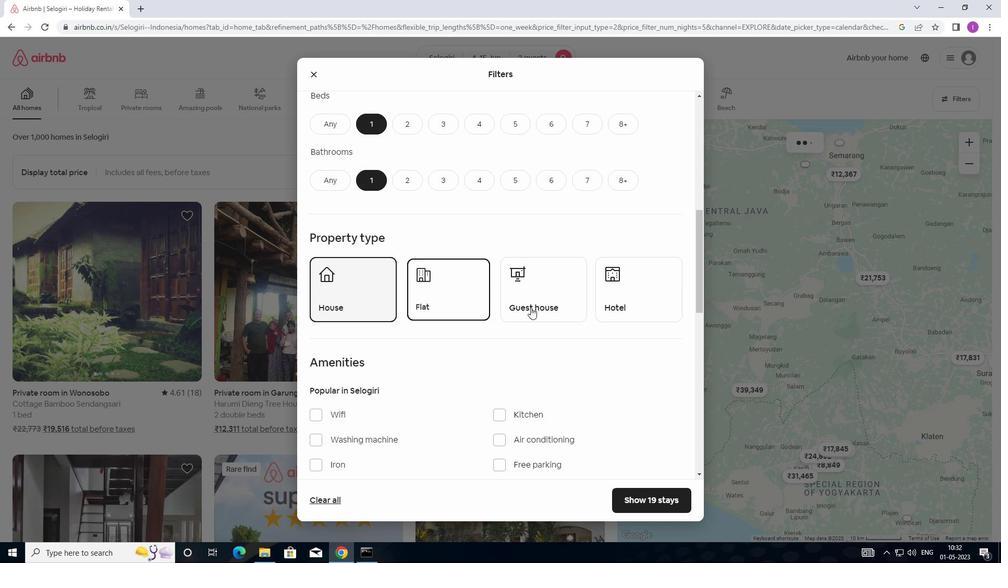 
Action: Mouse pressed left at (550, 306)
Screenshot: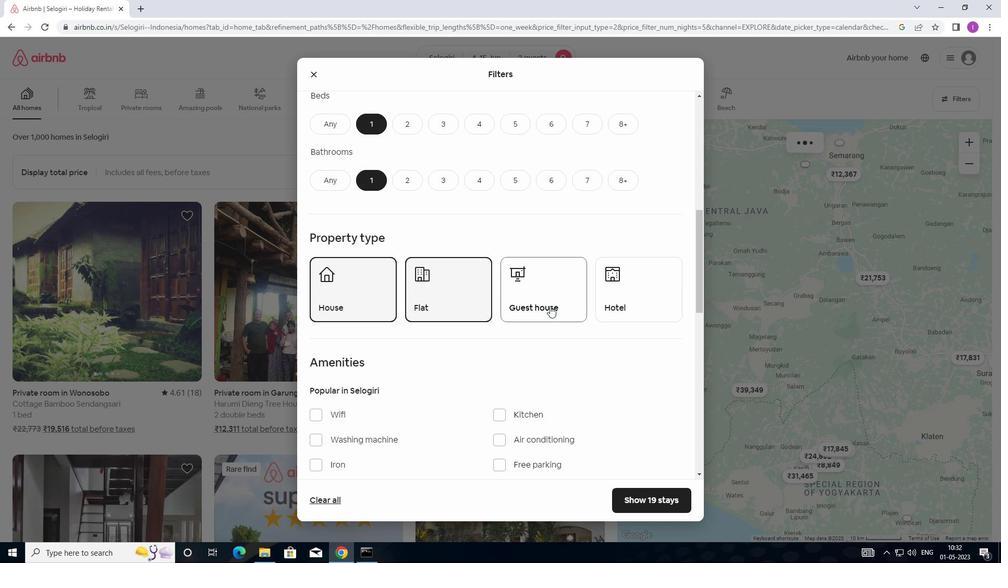 
Action: Mouse moved to (653, 293)
Screenshot: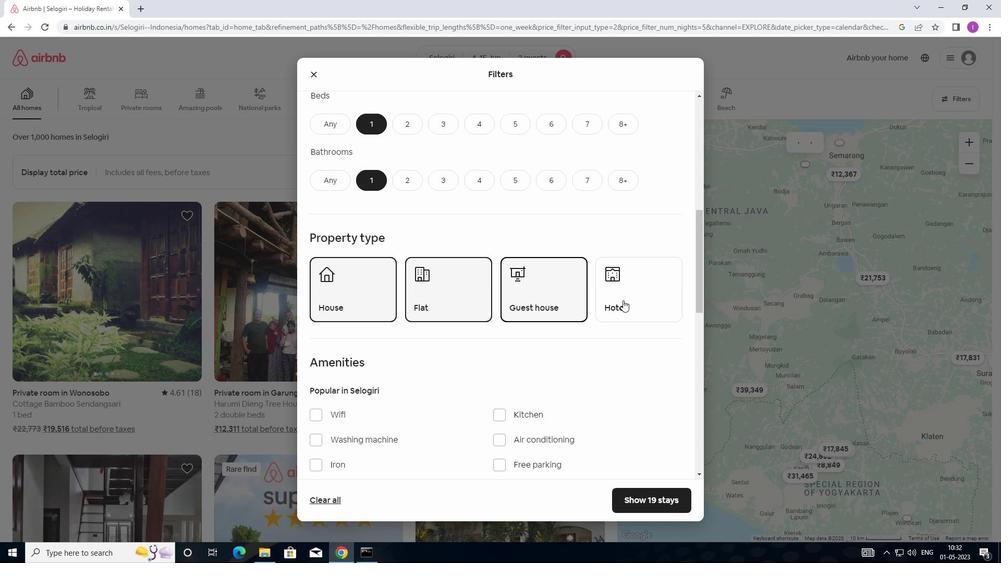 
Action: Mouse pressed left at (653, 293)
Screenshot: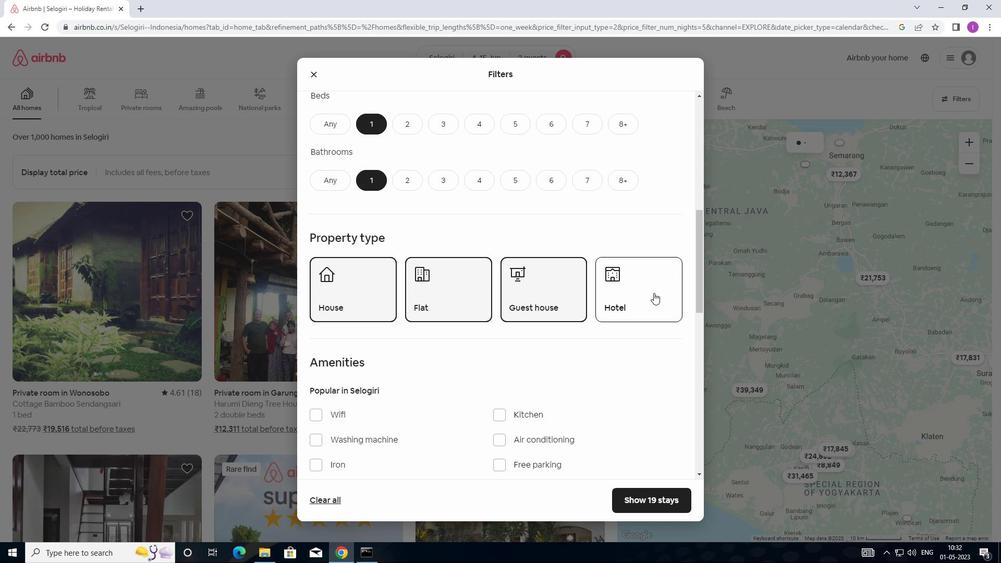 
Action: Mouse moved to (620, 351)
Screenshot: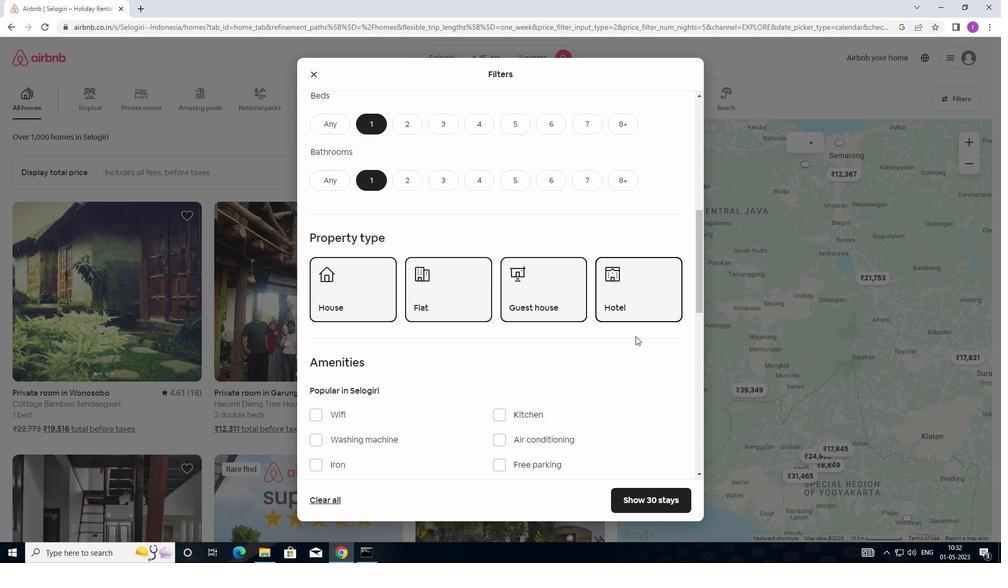 
Action: Mouse scrolled (620, 351) with delta (0, 0)
Screenshot: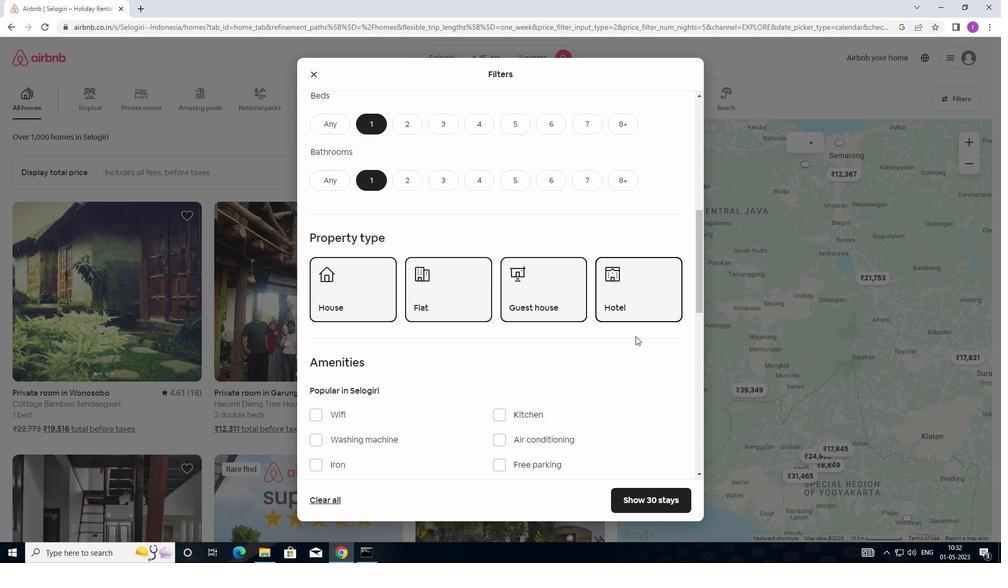 
Action: Mouse scrolled (620, 351) with delta (0, 0)
Screenshot: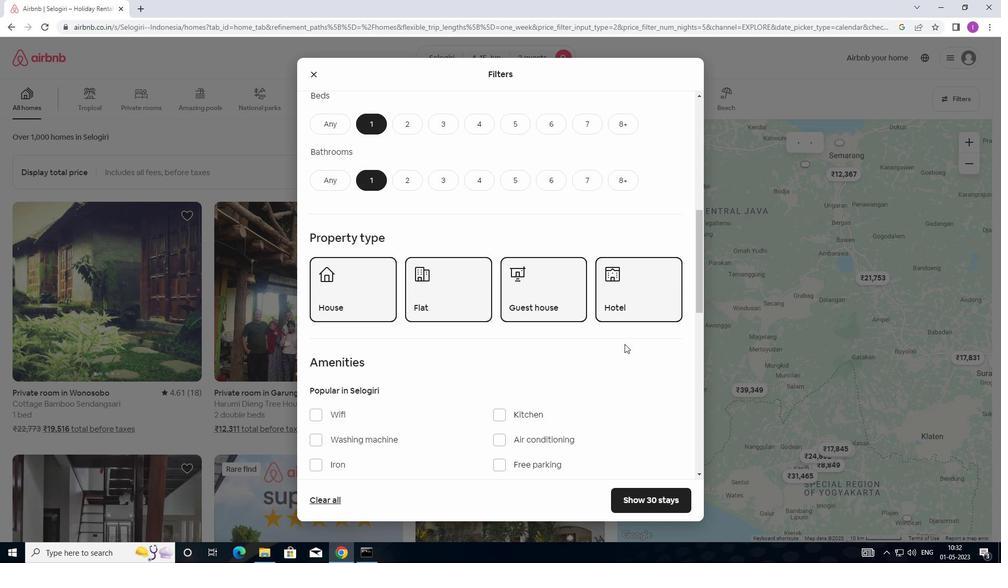 
Action: Mouse scrolled (620, 351) with delta (0, 0)
Screenshot: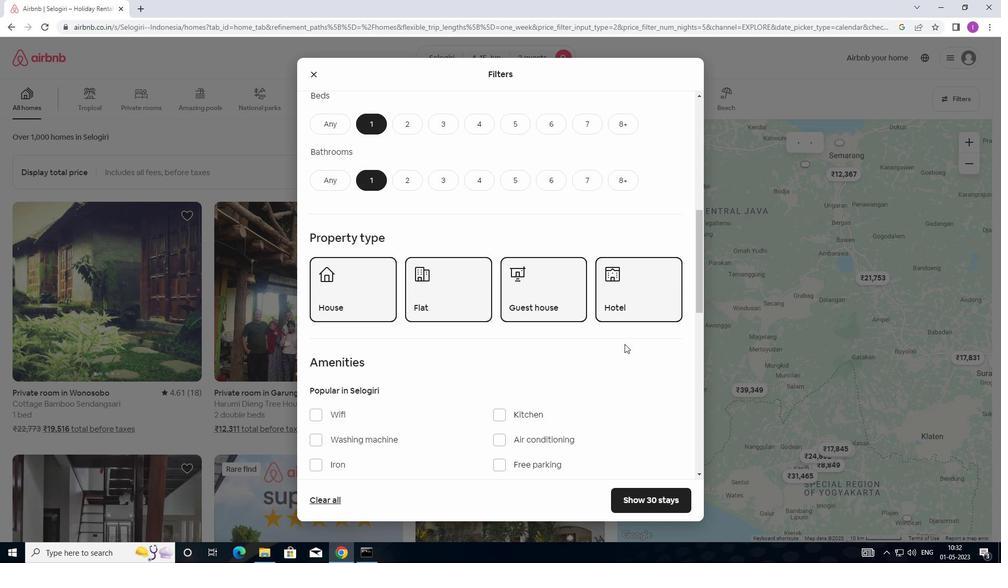 
Action: Mouse moved to (620, 351)
Screenshot: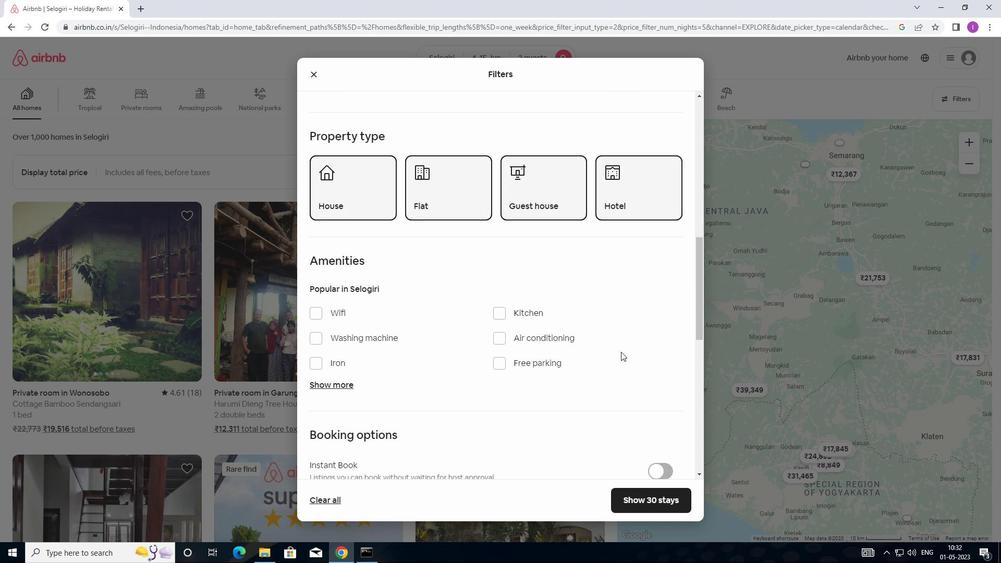 
Action: Mouse scrolled (620, 350) with delta (0, 0)
Screenshot: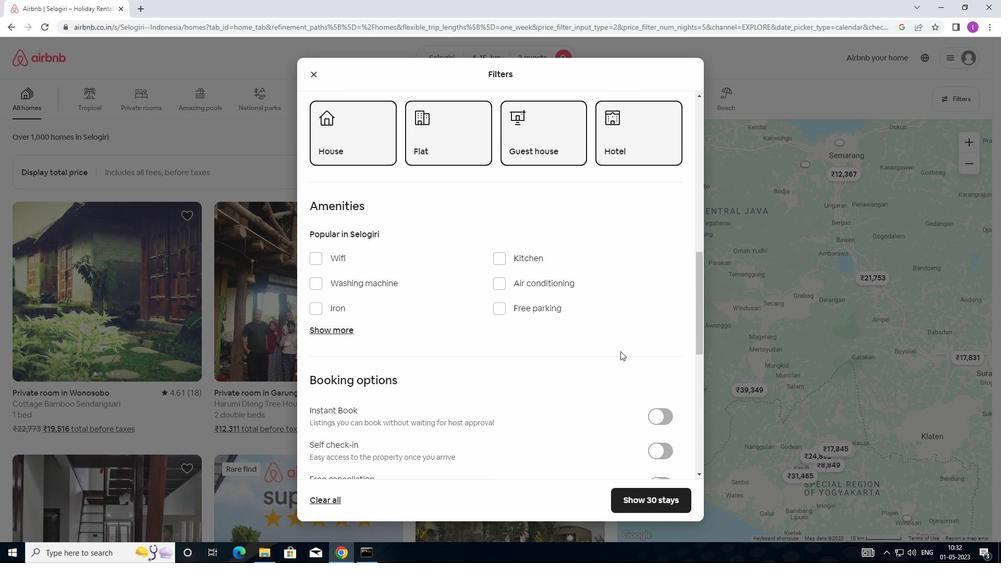 
Action: Mouse scrolled (620, 350) with delta (0, 0)
Screenshot: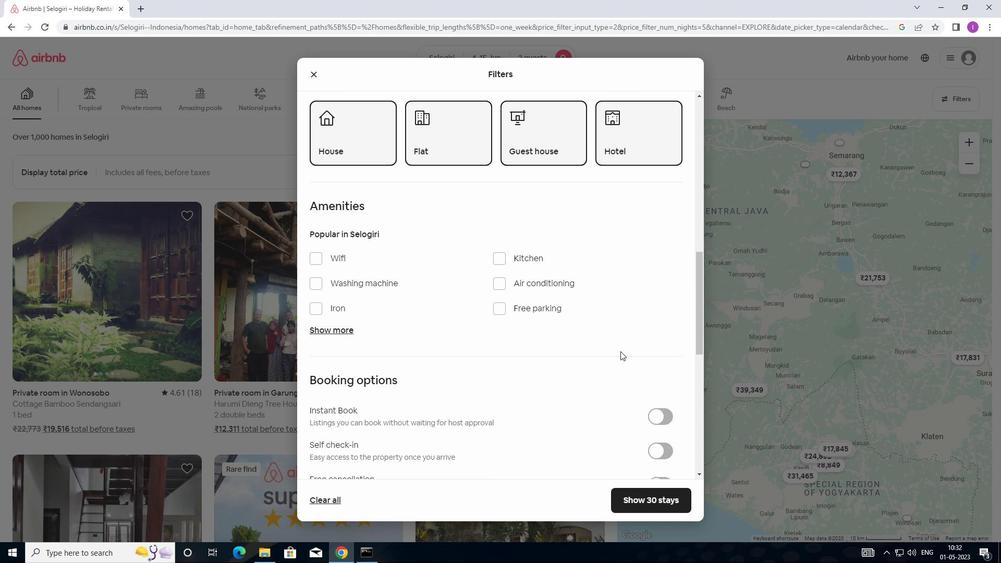 
Action: Mouse scrolled (620, 350) with delta (0, 0)
Screenshot: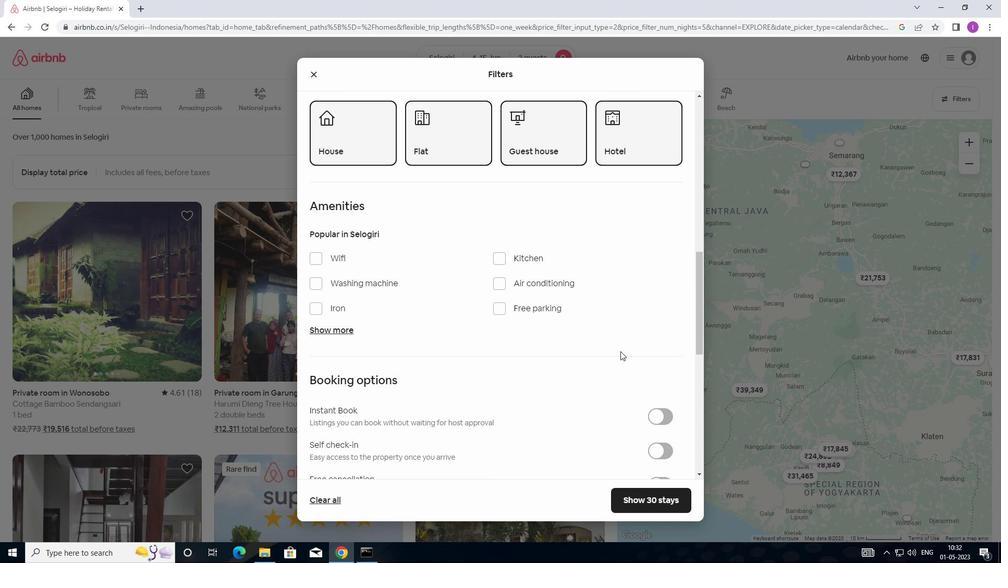 
Action: Mouse moved to (662, 295)
Screenshot: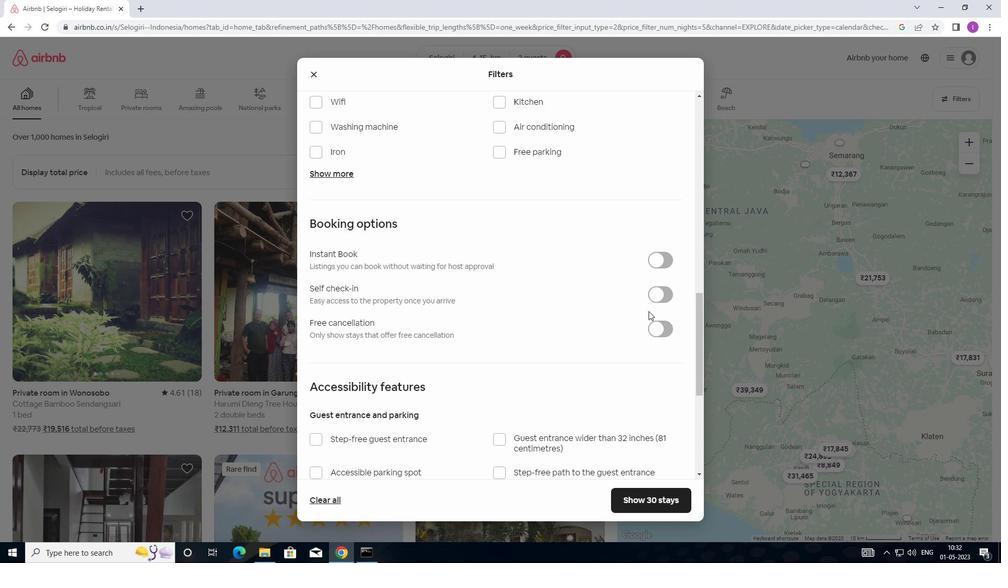 
Action: Mouse pressed left at (662, 295)
Screenshot: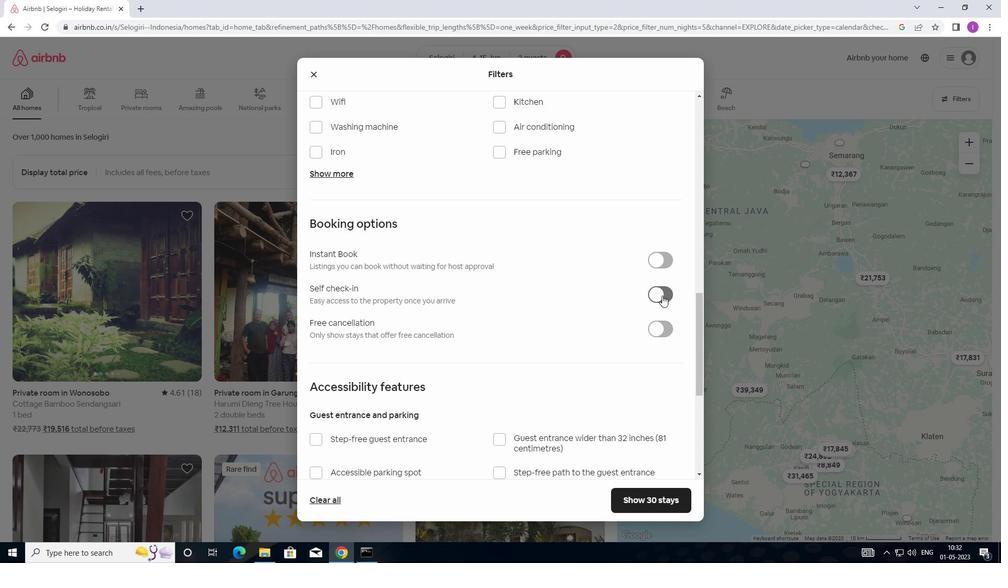 
Action: Mouse moved to (586, 373)
Screenshot: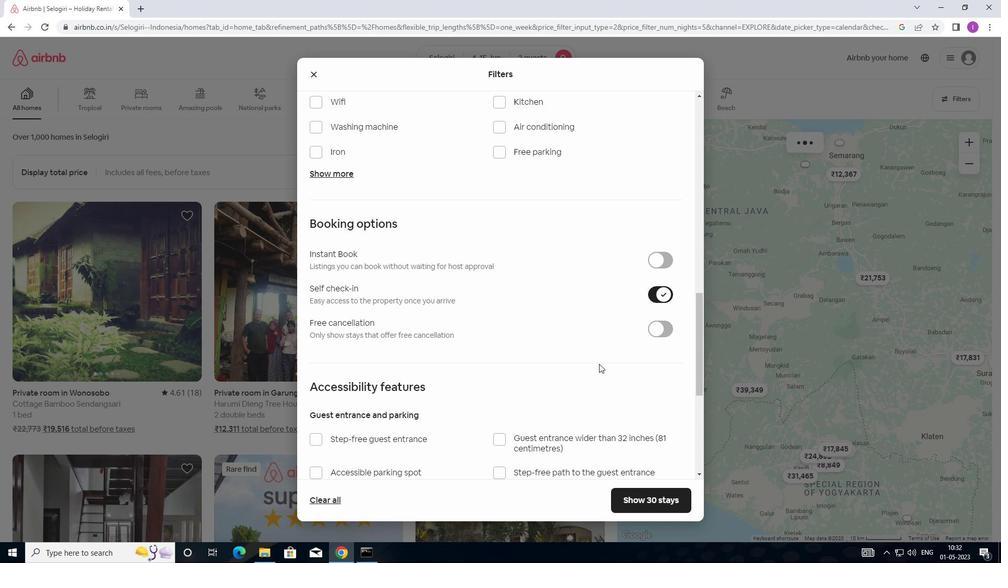 
Action: Mouse scrolled (586, 372) with delta (0, 0)
Screenshot: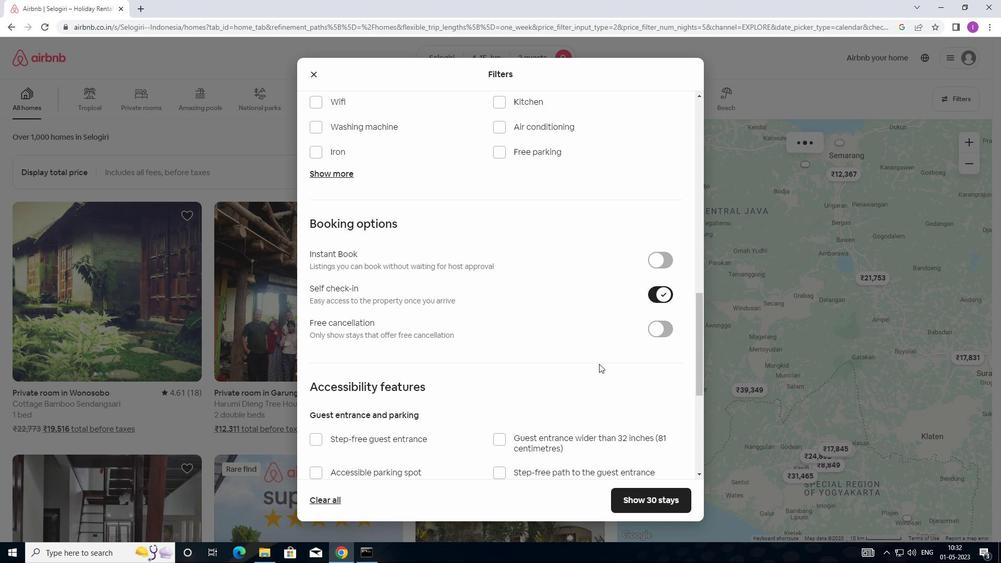 
Action: Mouse moved to (586, 373)
Screenshot: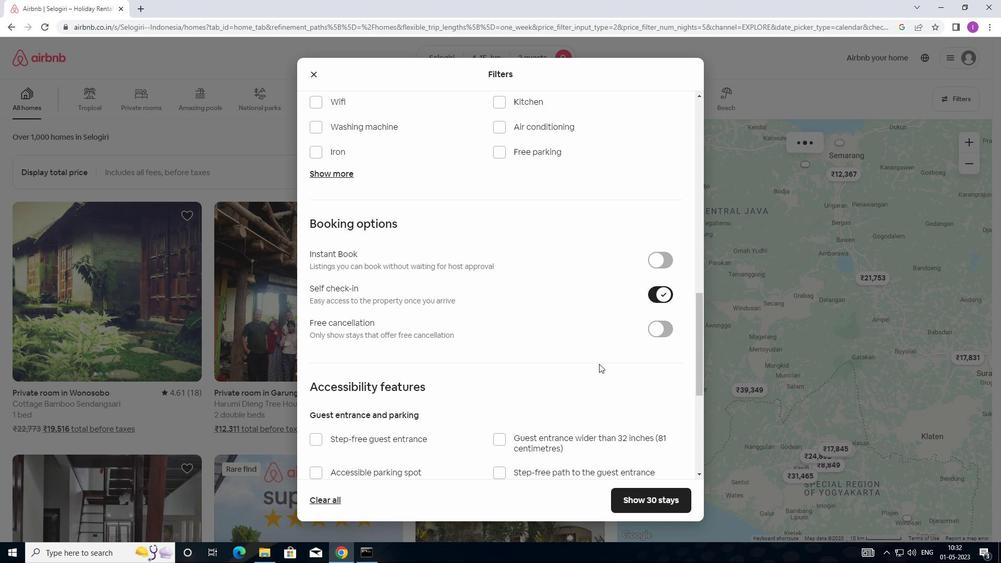 
Action: Mouse scrolled (586, 373) with delta (0, 0)
Screenshot: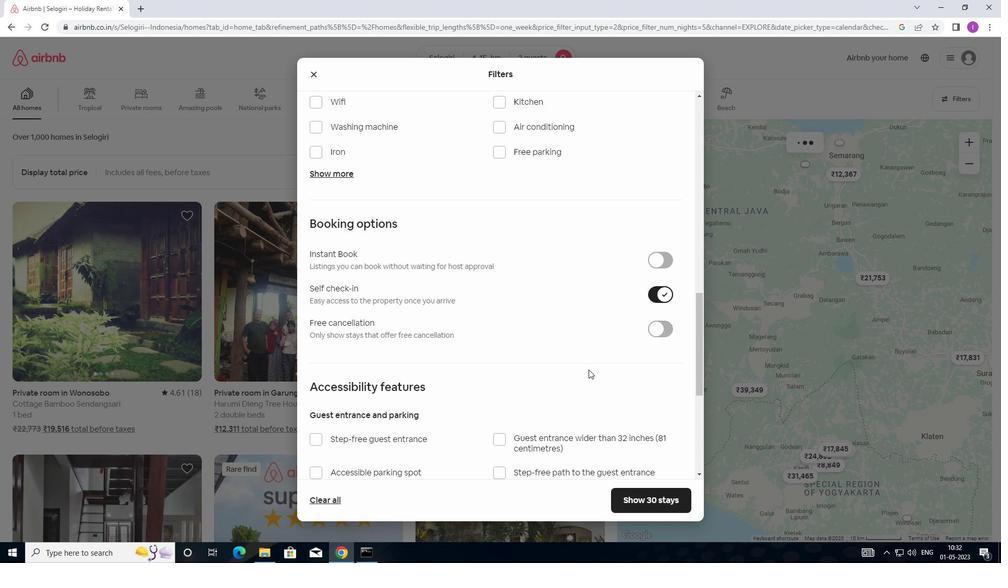 
Action: Mouse moved to (586, 374)
Screenshot: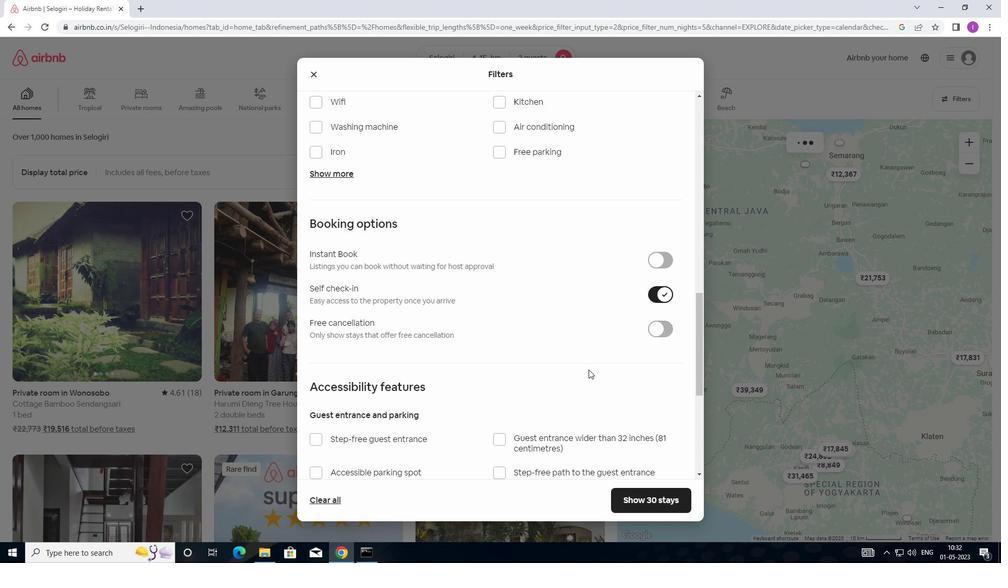 
Action: Mouse scrolled (586, 373) with delta (0, 0)
Screenshot: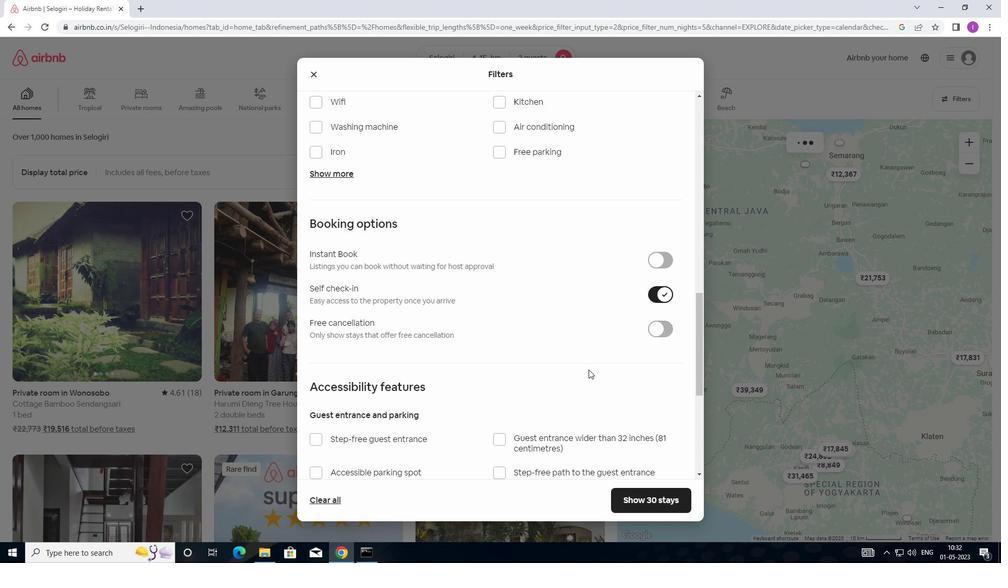 
Action: Mouse moved to (585, 375)
Screenshot: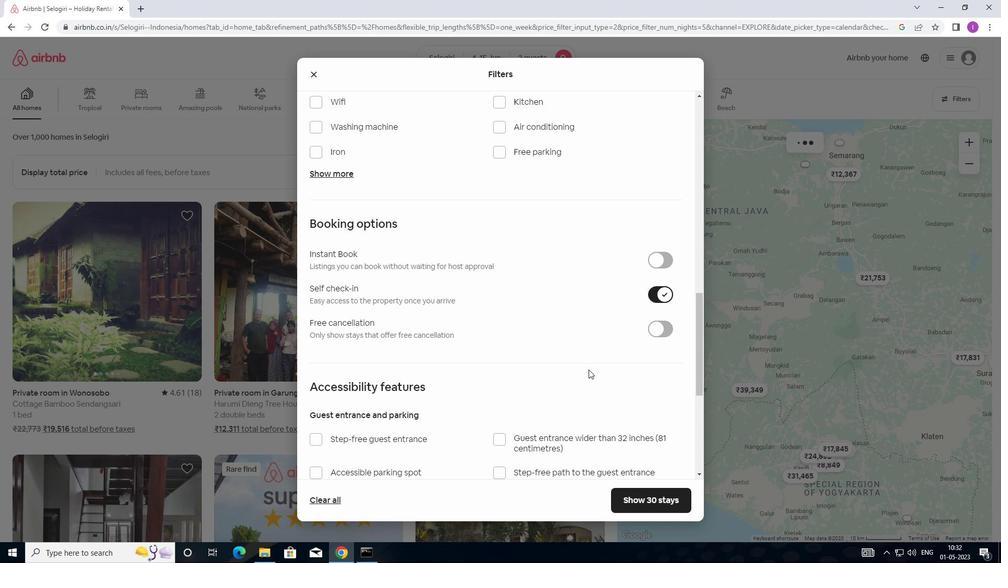 
Action: Mouse scrolled (585, 374) with delta (0, 0)
Screenshot: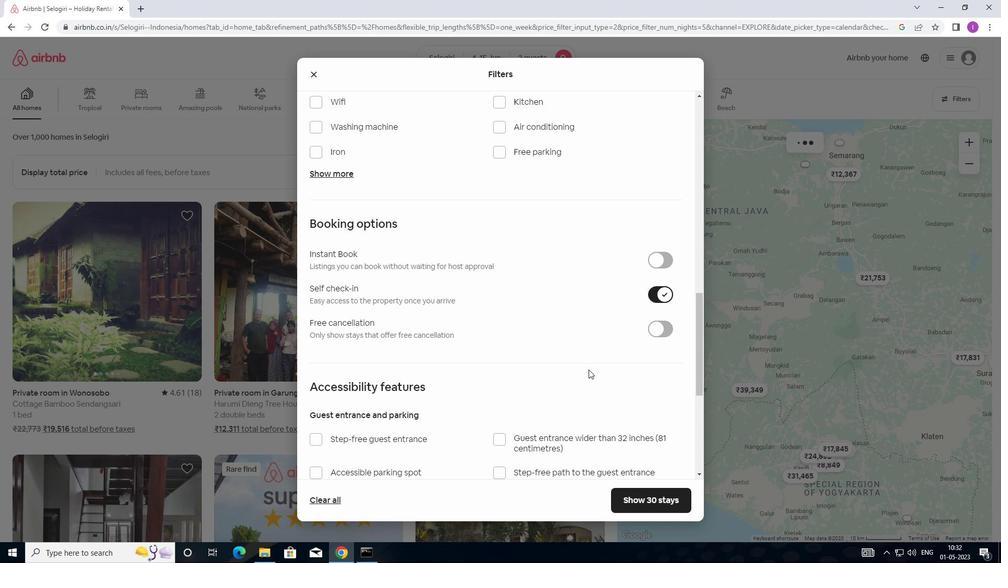 
Action: Mouse moved to (582, 375)
Screenshot: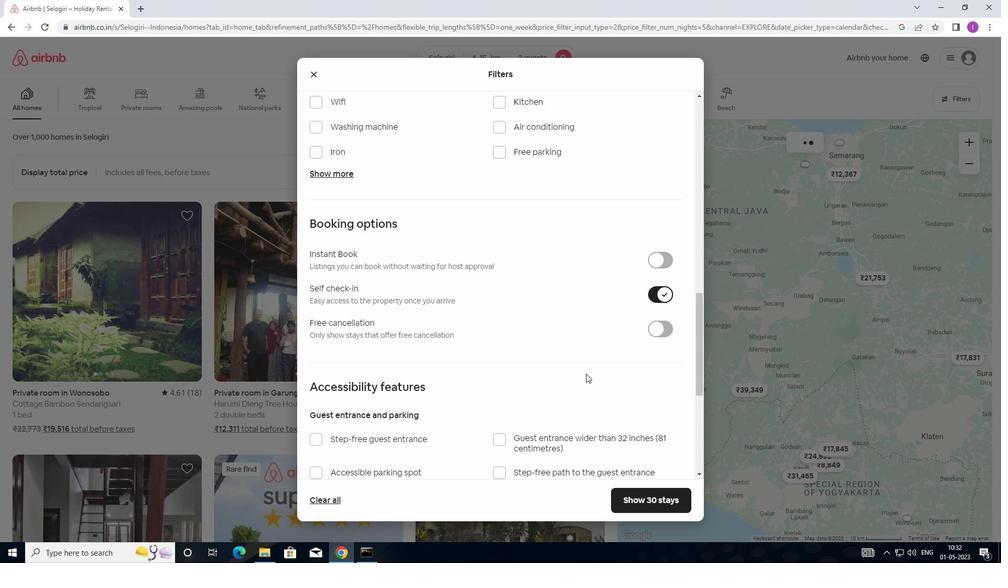 
Action: Mouse scrolled (582, 375) with delta (0, 0)
Screenshot: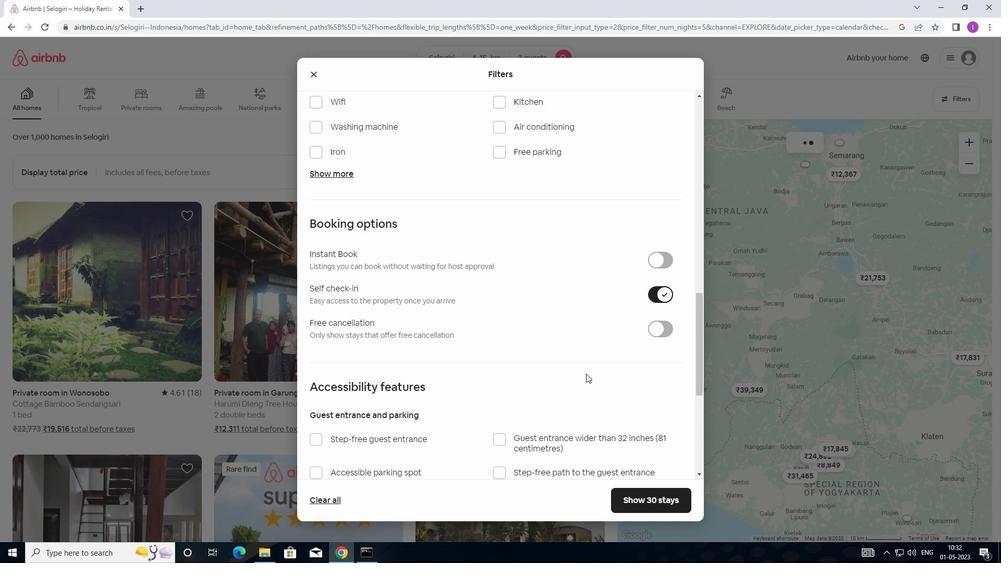 
Action: Mouse moved to (456, 381)
Screenshot: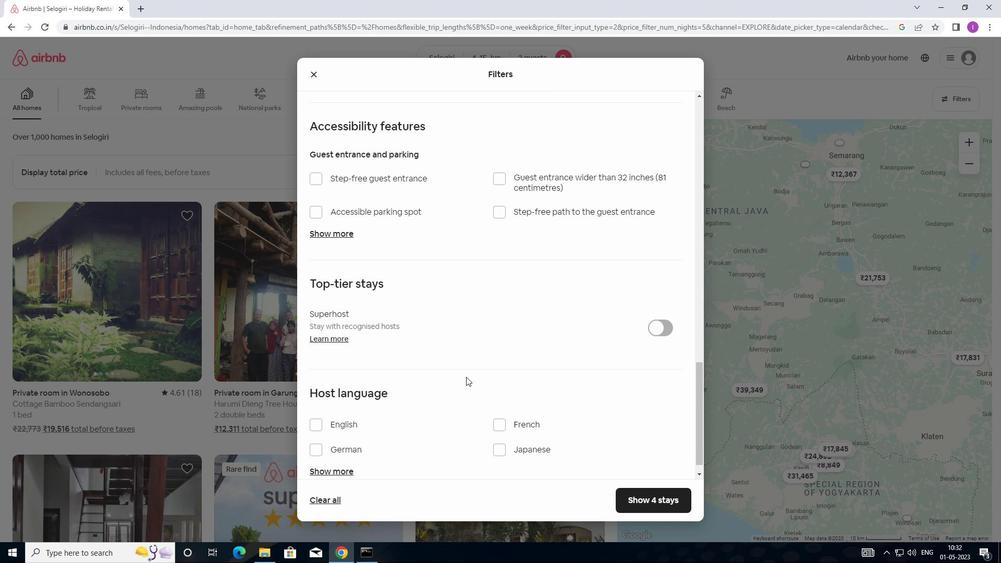 
Action: Mouse scrolled (456, 380) with delta (0, 0)
Screenshot: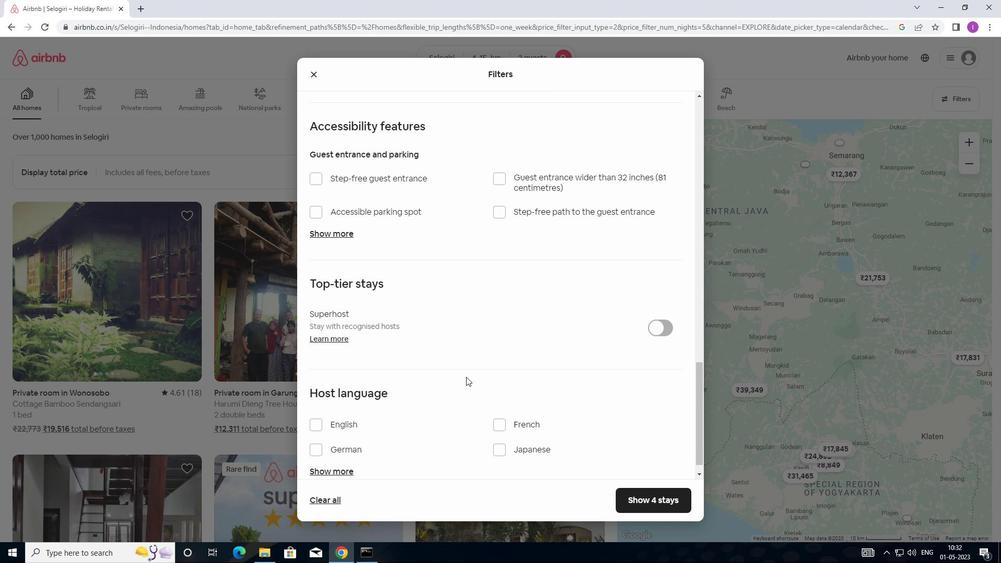 
Action: Mouse moved to (455, 382)
Screenshot: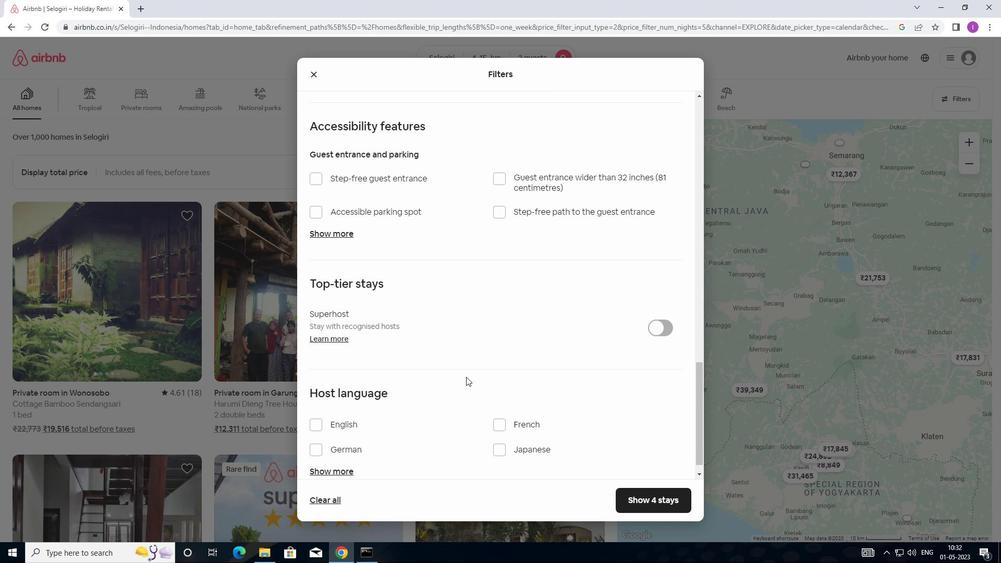 
Action: Mouse scrolled (455, 381) with delta (0, 0)
Screenshot: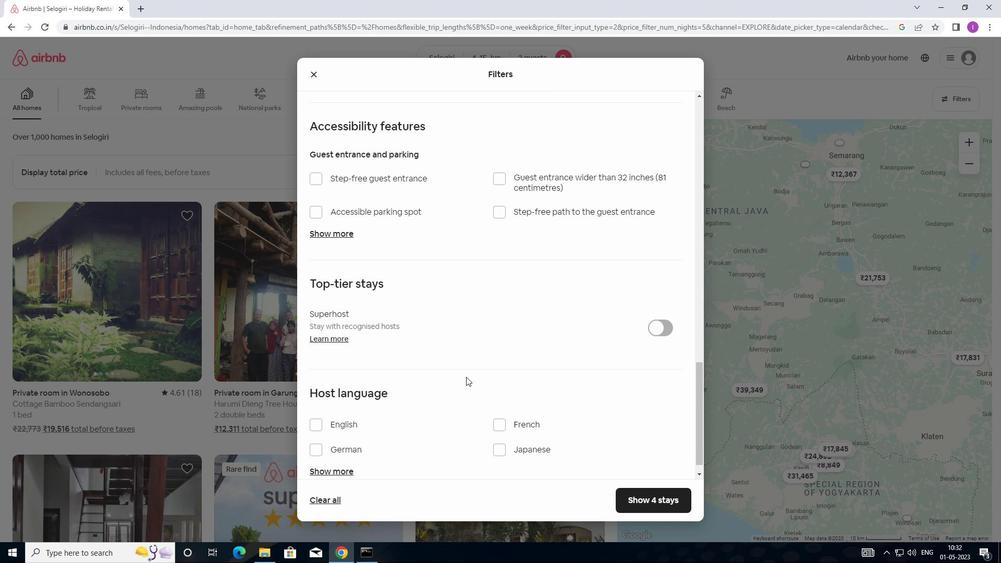 
Action: Mouse moved to (455, 382)
Screenshot: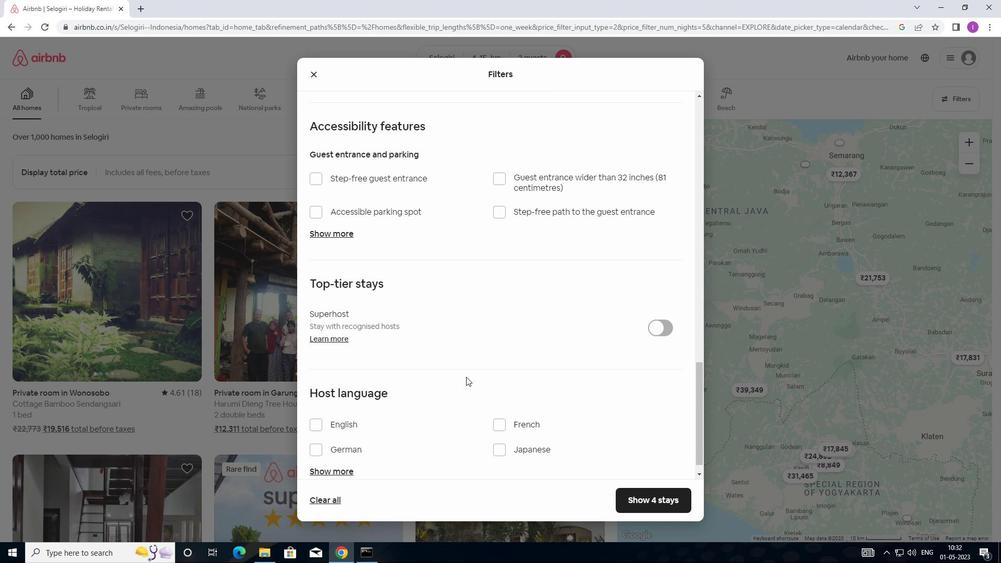 
Action: Mouse scrolled (455, 381) with delta (0, 0)
Screenshot: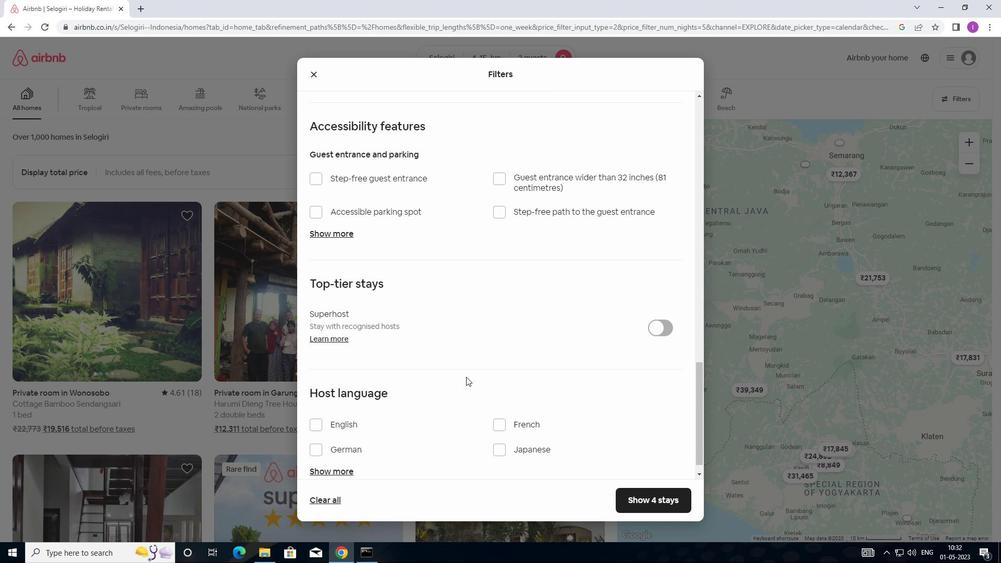 
Action: Mouse moved to (453, 383)
Screenshot: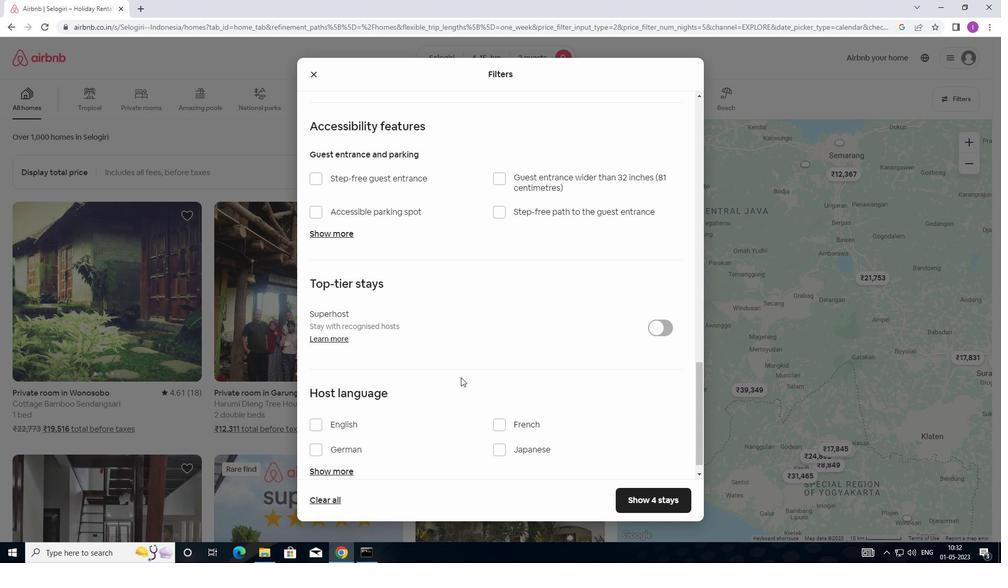 
Action: Mouse scrolled (453, 383) with delta (0, 0)
Screenshot: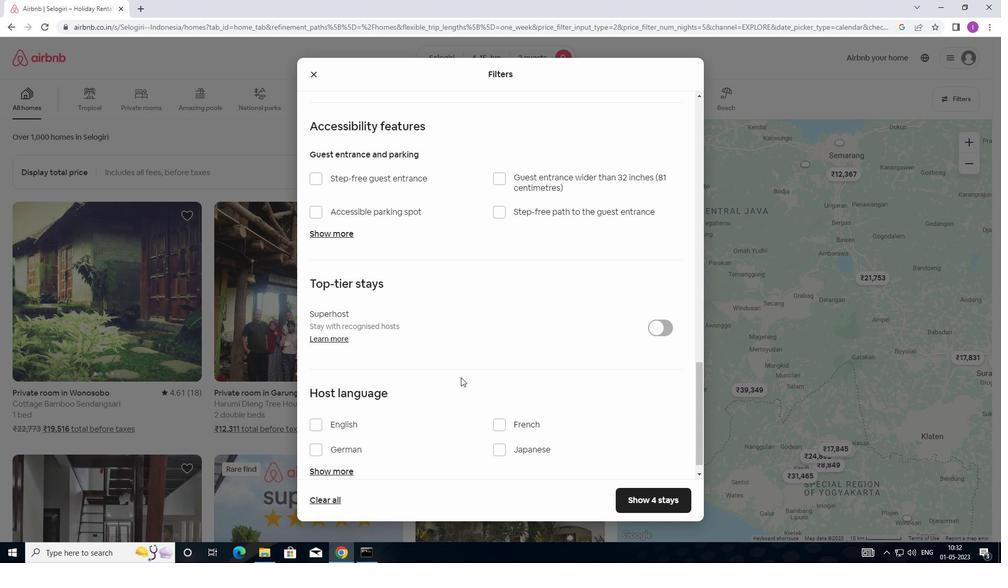 
Action: Mouse moved to (315, 405)
Screenshot: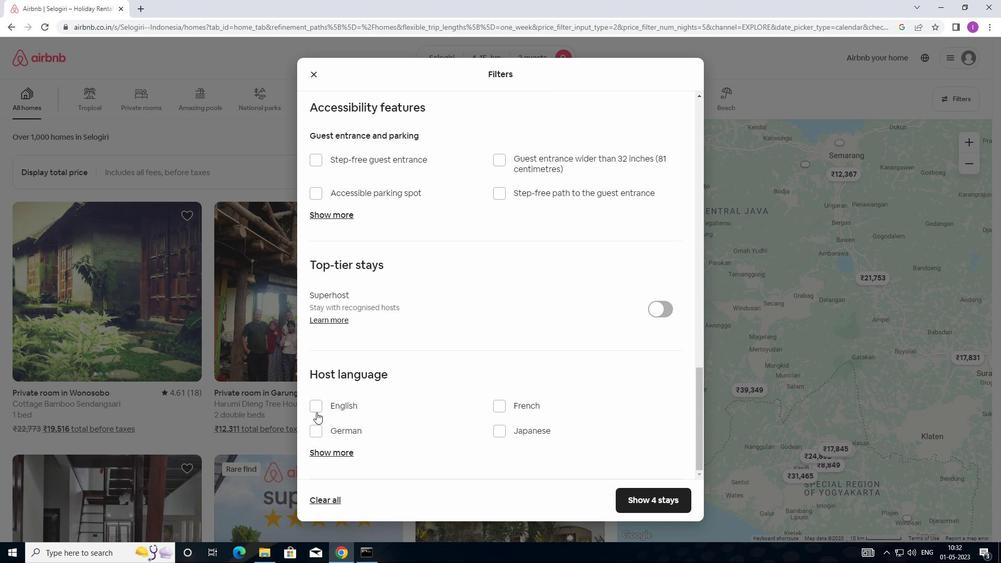 
Action: Mouse pressed left at (315, 405)
Screenshot: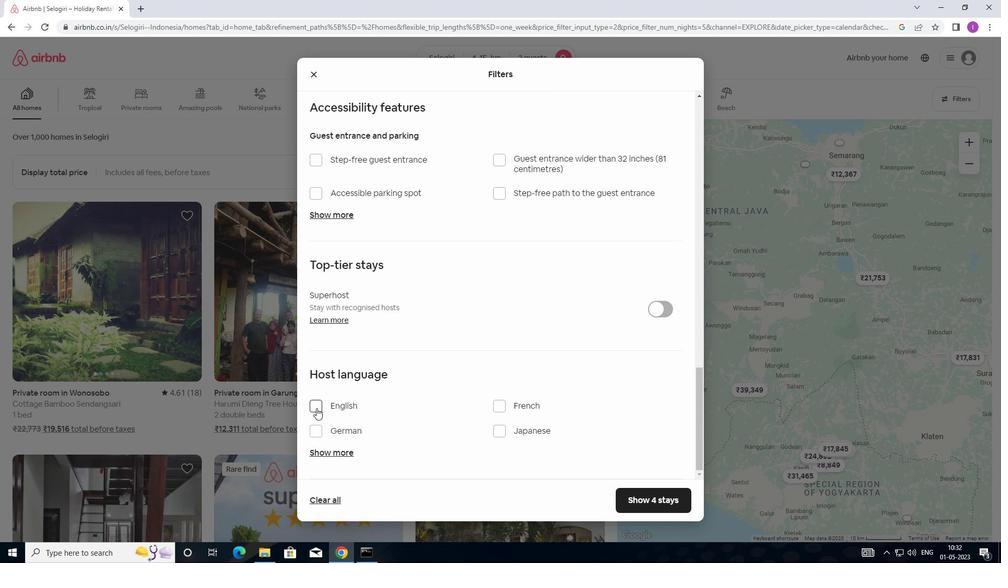 
Action: Mouse moved to (637, 510)
Screenshot: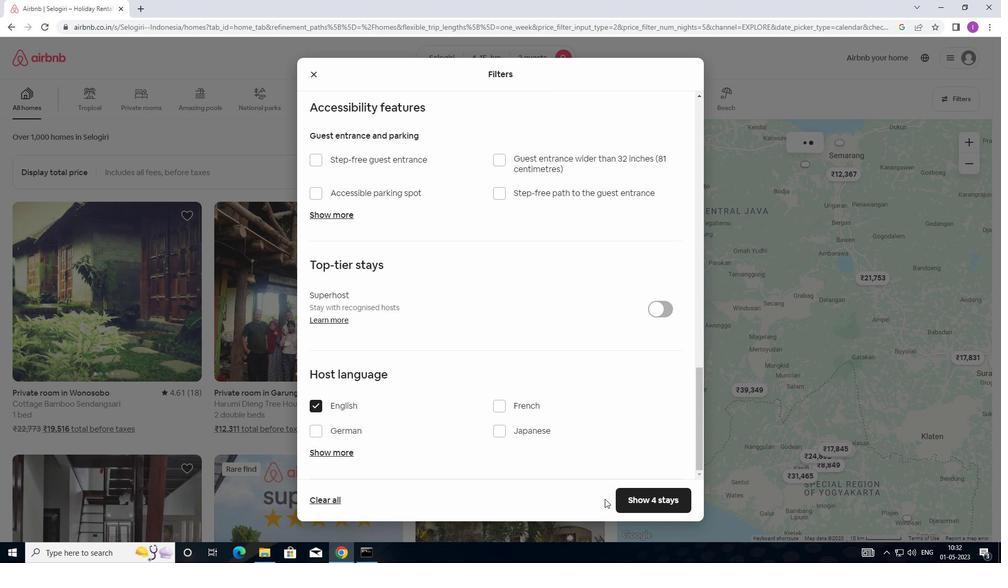 
Action: Mouse pressed left at (637, 510)
Screenshot: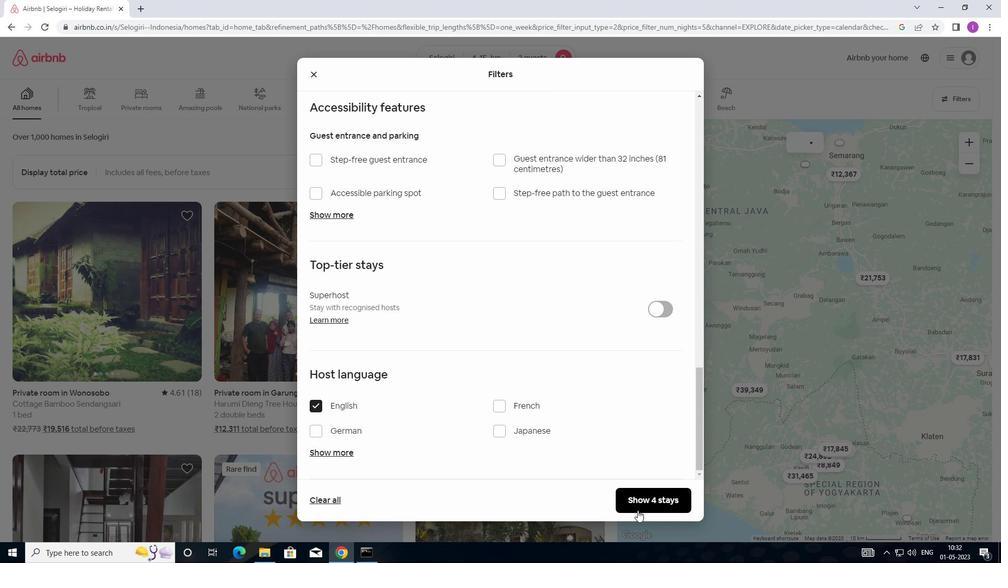 
Action: Mouse moved to (619, 519)
Screenshot: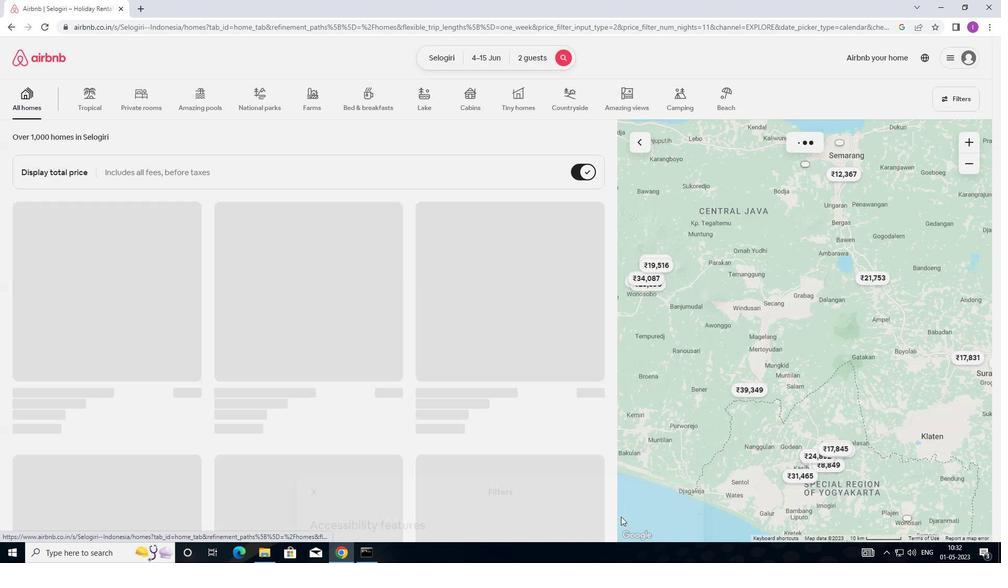 
